 Task: Open a blank sheet, save the file as bossdata.txt Type the sentence 'Poverty is a global social issue that deprives individuals of basic necessities and opportunities. Poverty alleviation efforts involve providing access to education, healthcare, social support, and economic opportunities. By addressing systemic inequalities and promoting inclusive policies, societies can work towards reducing poverty and building a more equitable future.'Add formula using equations and charcters after the sentence '2?R' Select the formula and highlight with color Yellow Change the page Orientation to  Potrait
Action: Mouse moved to (319, 217)
Screenshot: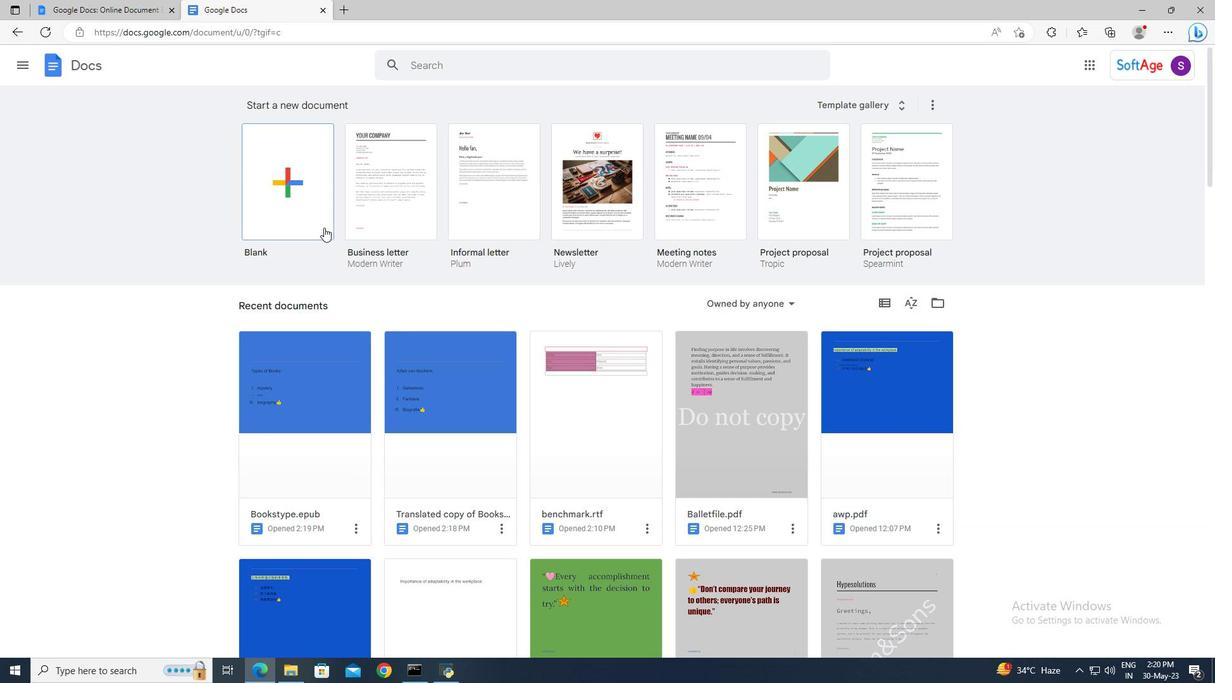 
Action: Mouse pressed left at (319, 217)
Screenshot: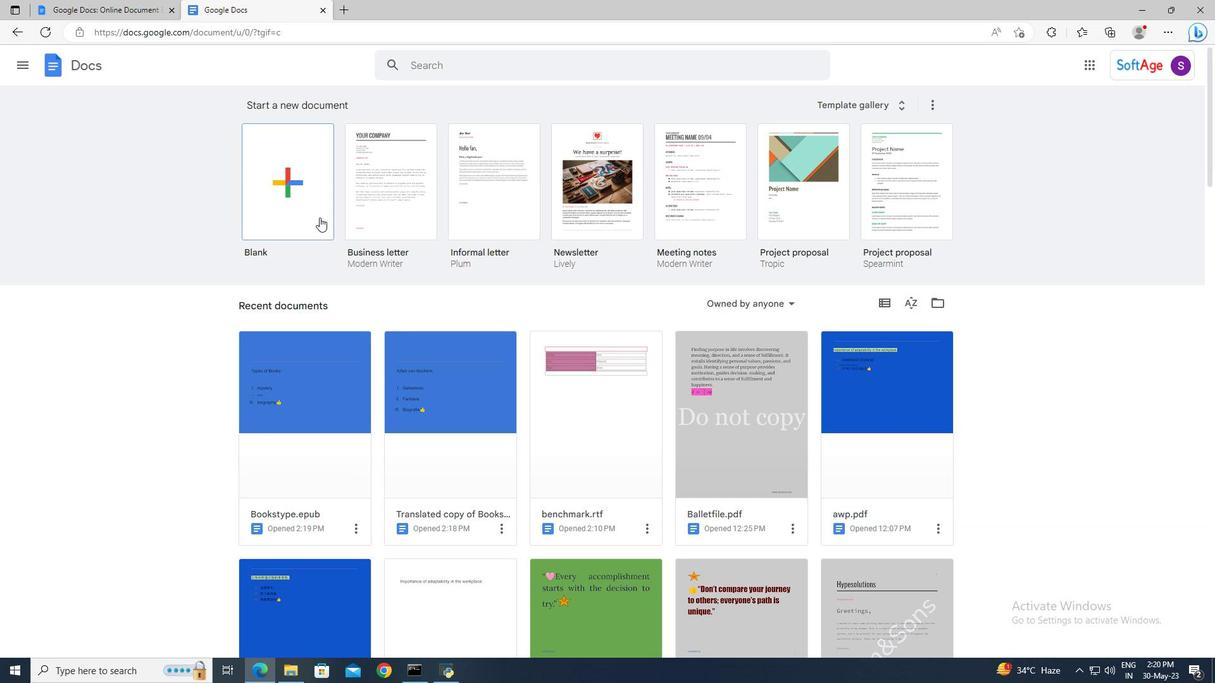 
Action: Mouse moved to (114, 58)
Screenshot: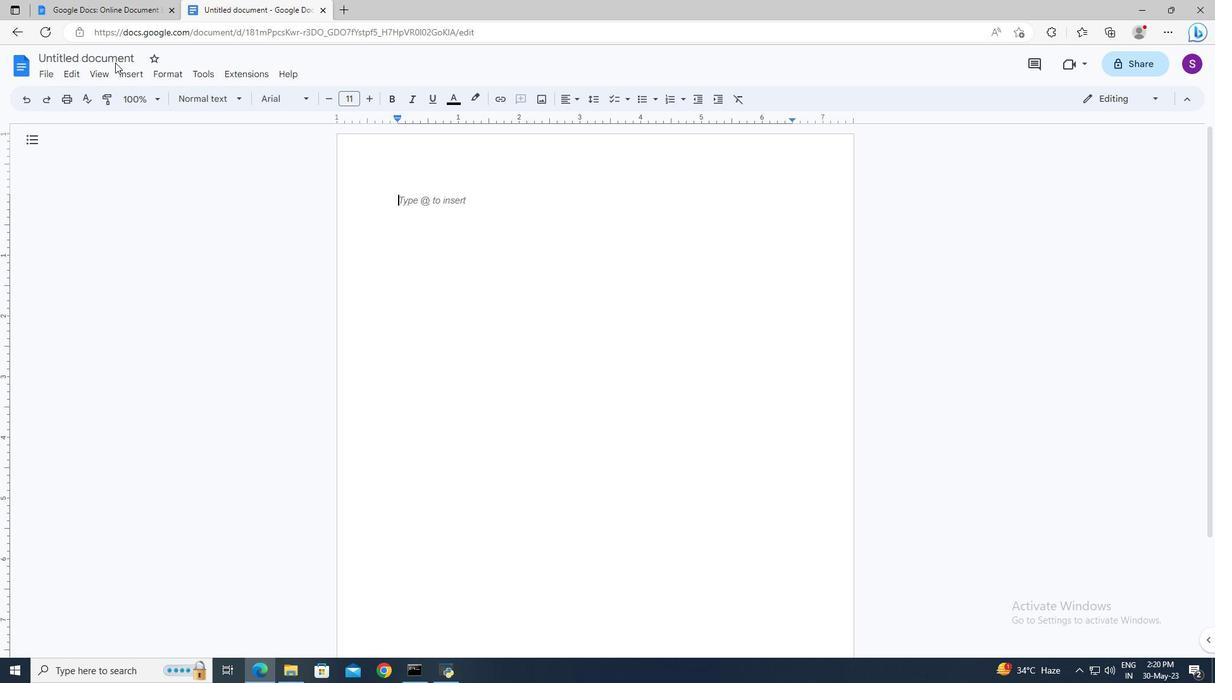 
Action: Mouse pressed left at (114, 58)
Screenshot: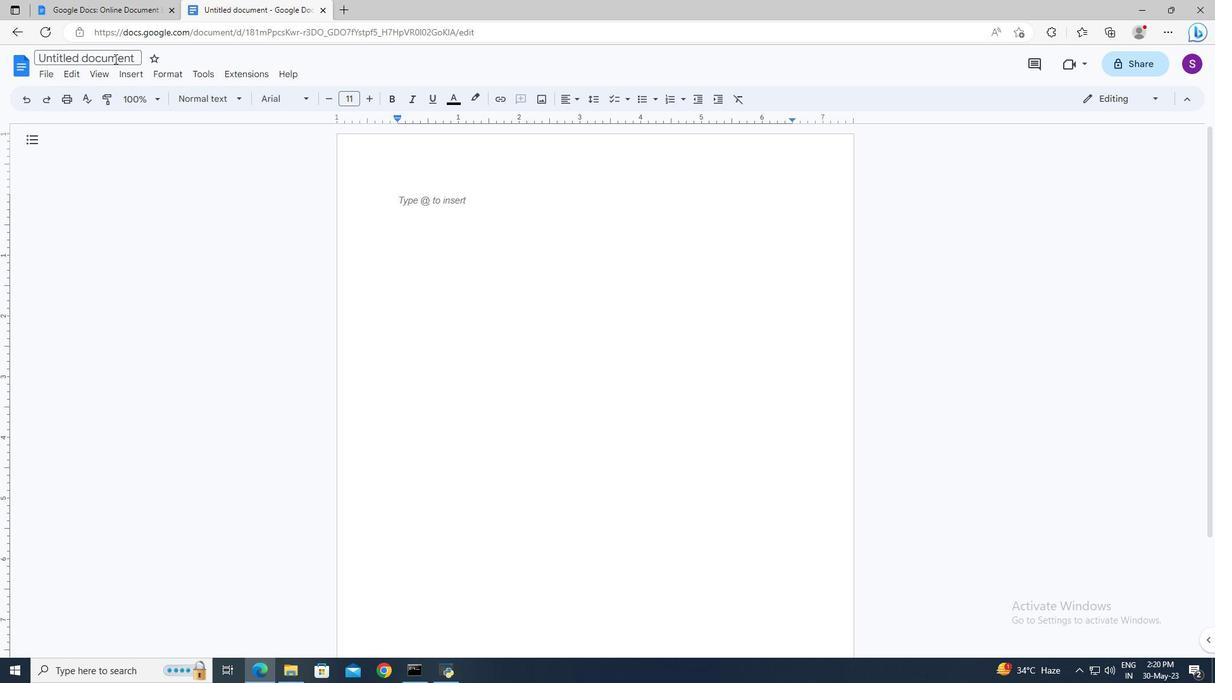 
Action: Key pressed bossdata.txt<Key.enter>
Screenshot: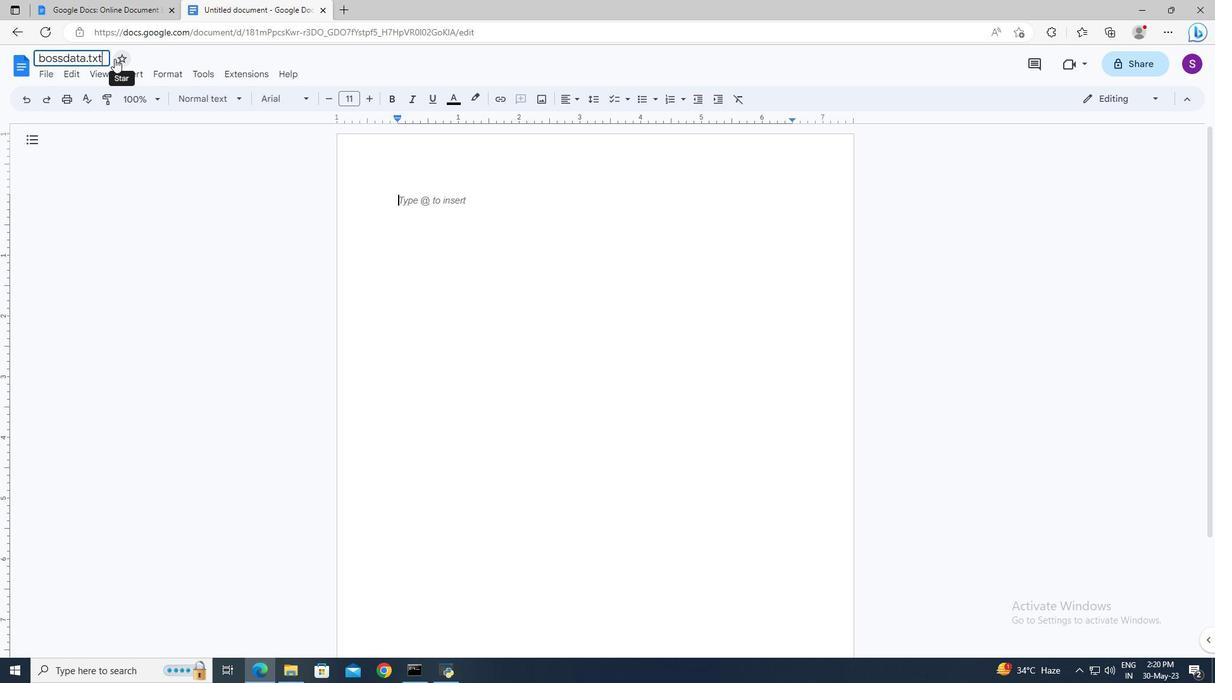 
Action: Mouse moved to (411, 196)
Screenshot: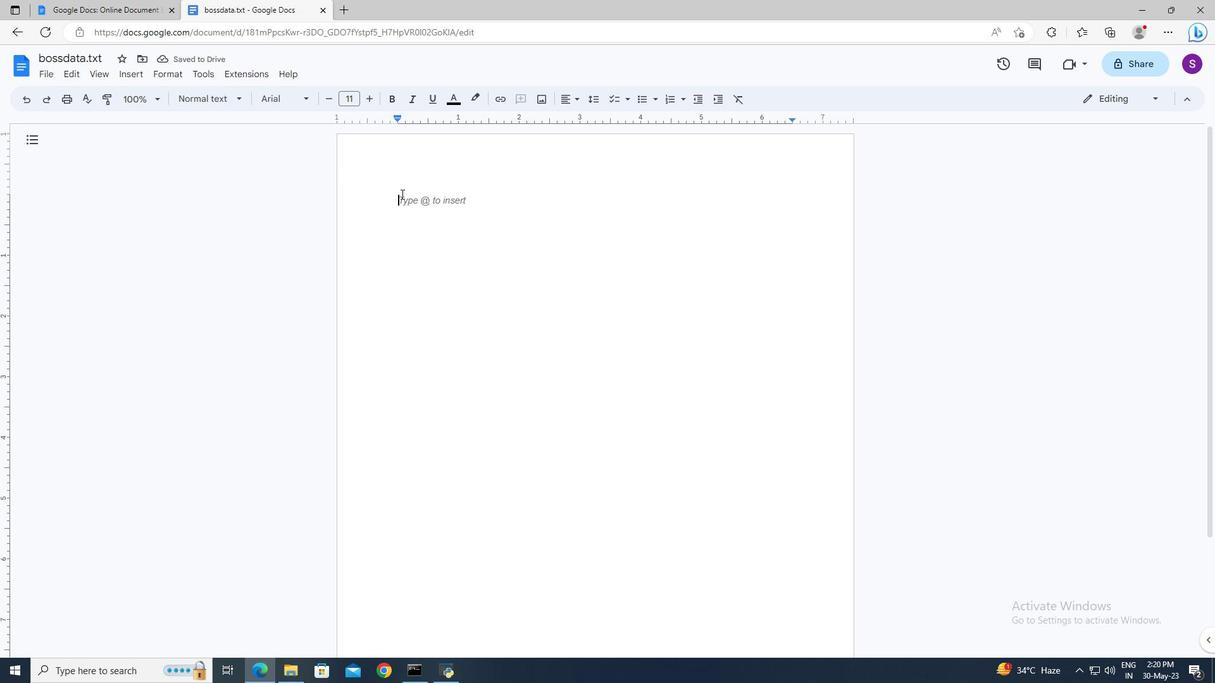 
Action: Mouse pressed left at (411, 196)
Screenshot: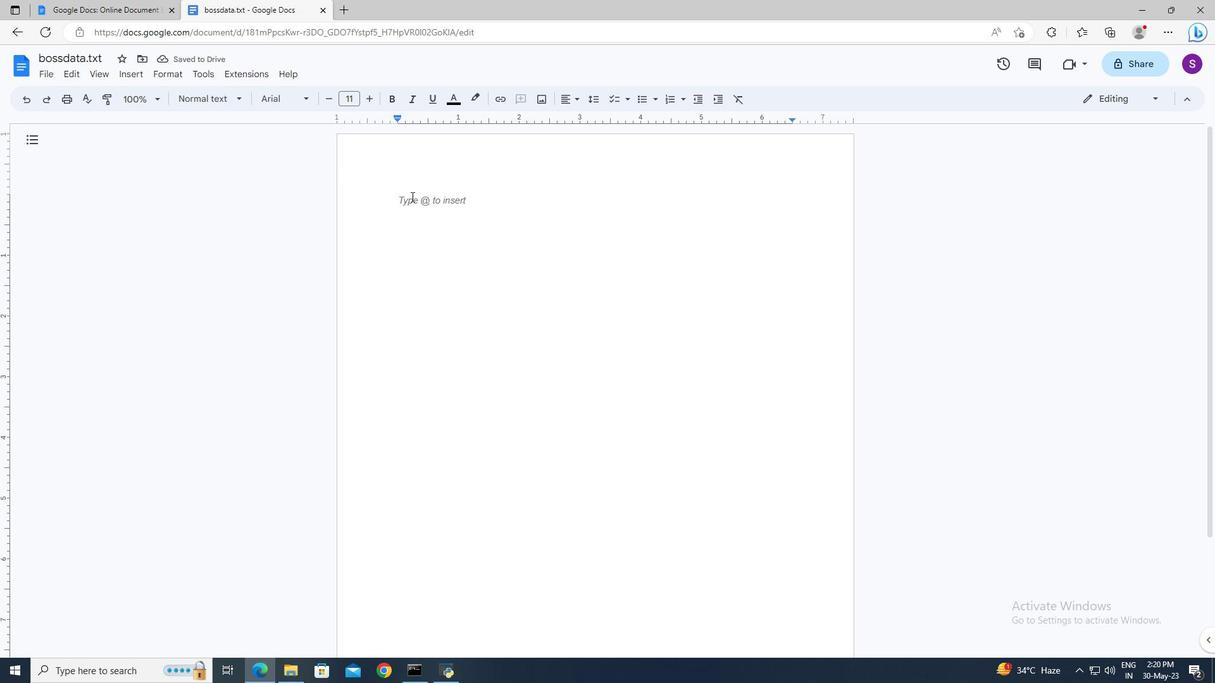 
Action: Key pressed <Key.shift>Poverty<Key.space>is<Key.space>a<Key.space>global<Key.space>social<Key.space>issue<Key.space>that<Key.space>deprives<Key.space>individuals<Key.space>of<Key.space>basic<Key.space>necessities<Key.space>and<Key.space>opportunities.<Key.space><Key.shift>Poverty<Key.space>alleviation<Key.space>efforts<Key.space>involve<Key.space>providing<Key.space>access<Key.space>to<Key.space>education<Key.space><Key.backspace>,<Key.space>healthcare,<Key.space>social<Key.space>support,<Key.space>and<Key.space>economic<Key.space>opportunities.<Key.space><Key.shift>By<Key.space>addressing<Key.space>poverty<Key.backspace><Key.backspace><Key.backspace><Key.backspace><Key.backspace><Key.backspace><Key.backspace>systemic<Key.space>inequalities<Key.space>and<Key.space>promooti<Key.backspace><Key.backspace><Key.backspace>ting<Key.space>inclusive<Key.space>policies,<Key.space>societies<Key.space>can<Key.space>work<Key.space>towards<Key.space>ref<Key.backspace>ducing<Key.space>poverty<Key.space>and<Key.space>building<Key.space>a<Key.space>more<Key.space>qu<Key.backspace><Key.backspace>equitable<Key.space>future.
Screenshot: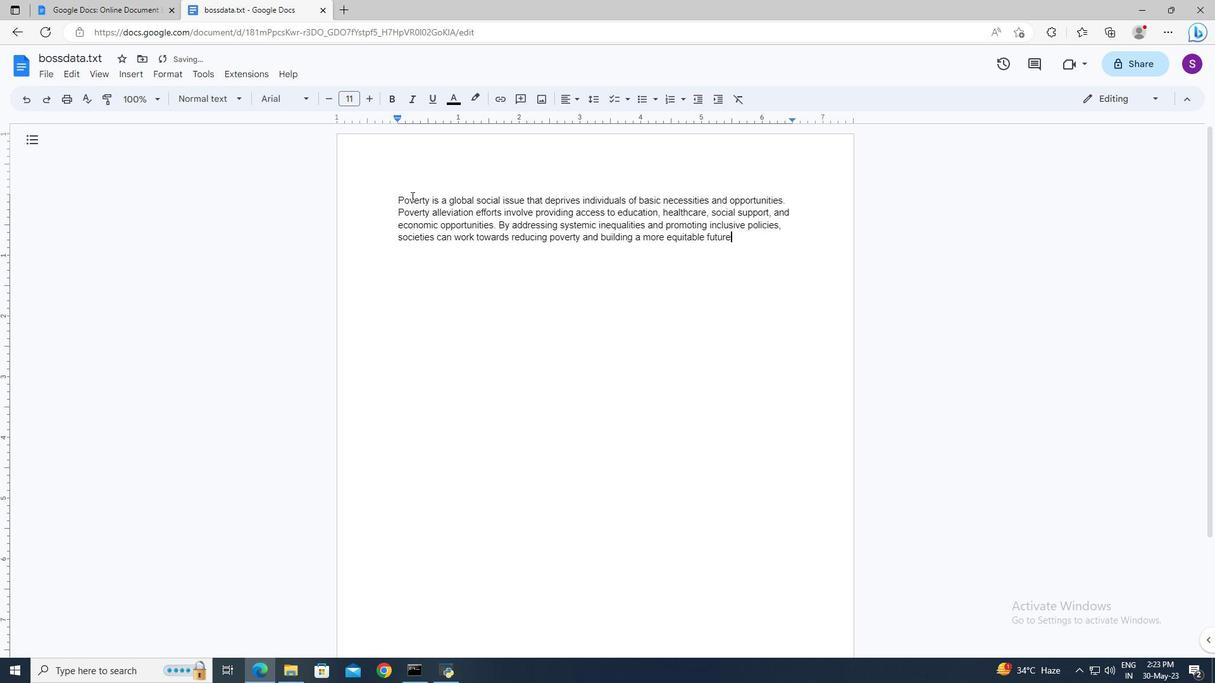 
Action: Mouse moved to (145, 77)
Screenshot: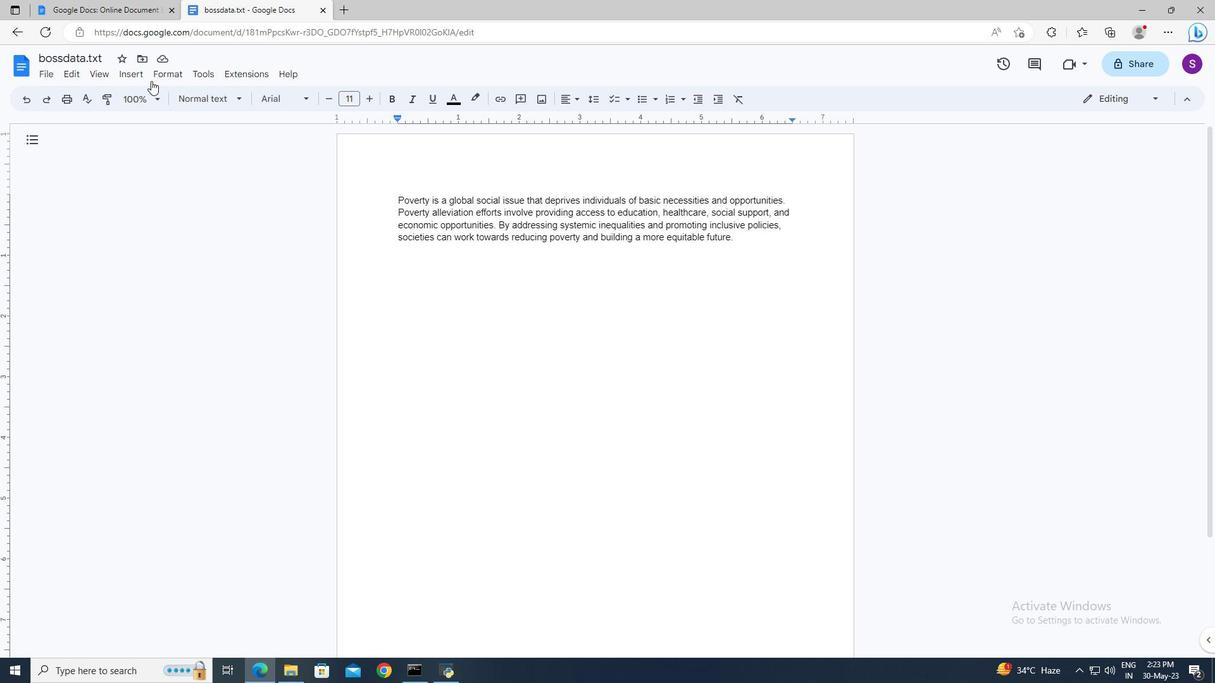 
Action: Mouse pressed left at (145, 77)
Screenshot: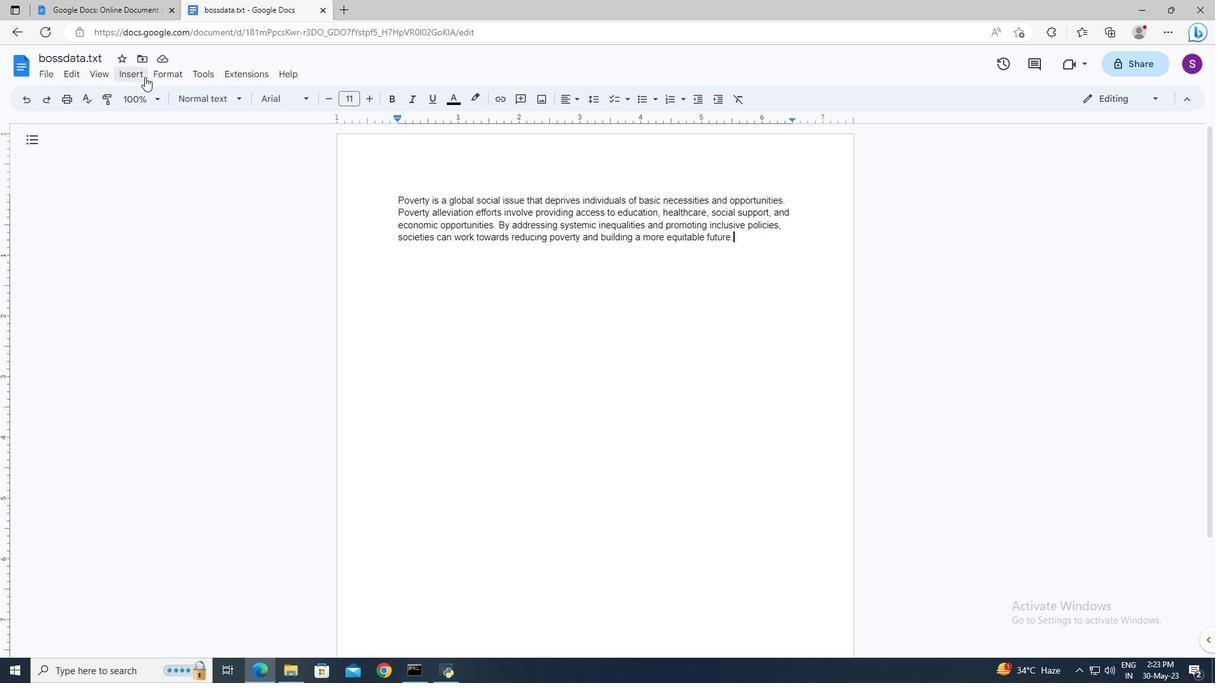 
Action: Mouse moved to (186, 313)
Screenshot: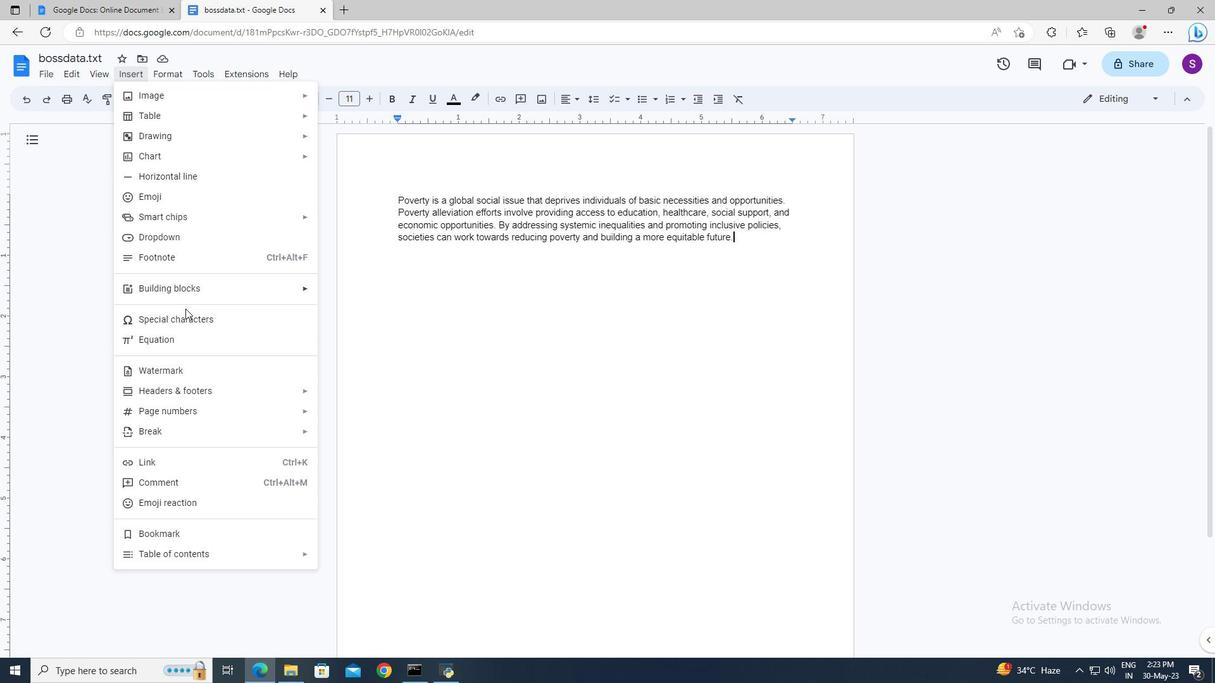 
Action: Mouse pressed left at (186, 313)
Screenshot: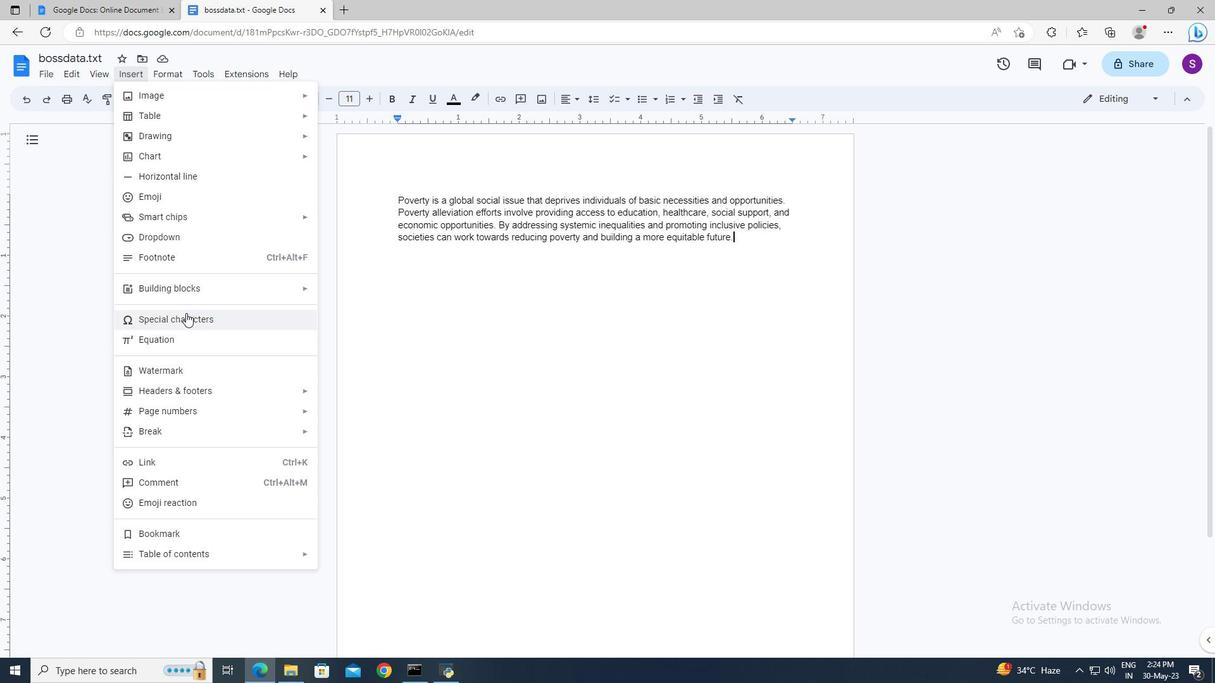 
Action: Mouse moved to (142, 79)
Screenshot: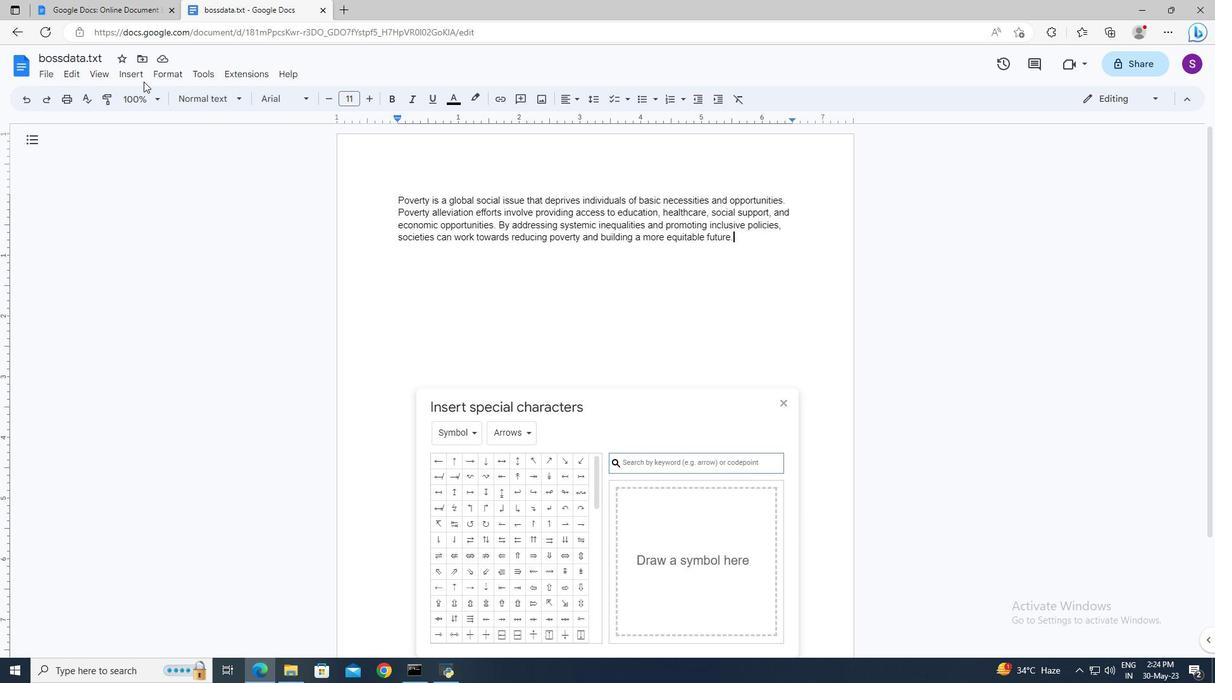 
Action: Mouse pressed left at (142, 79)
Screenshot: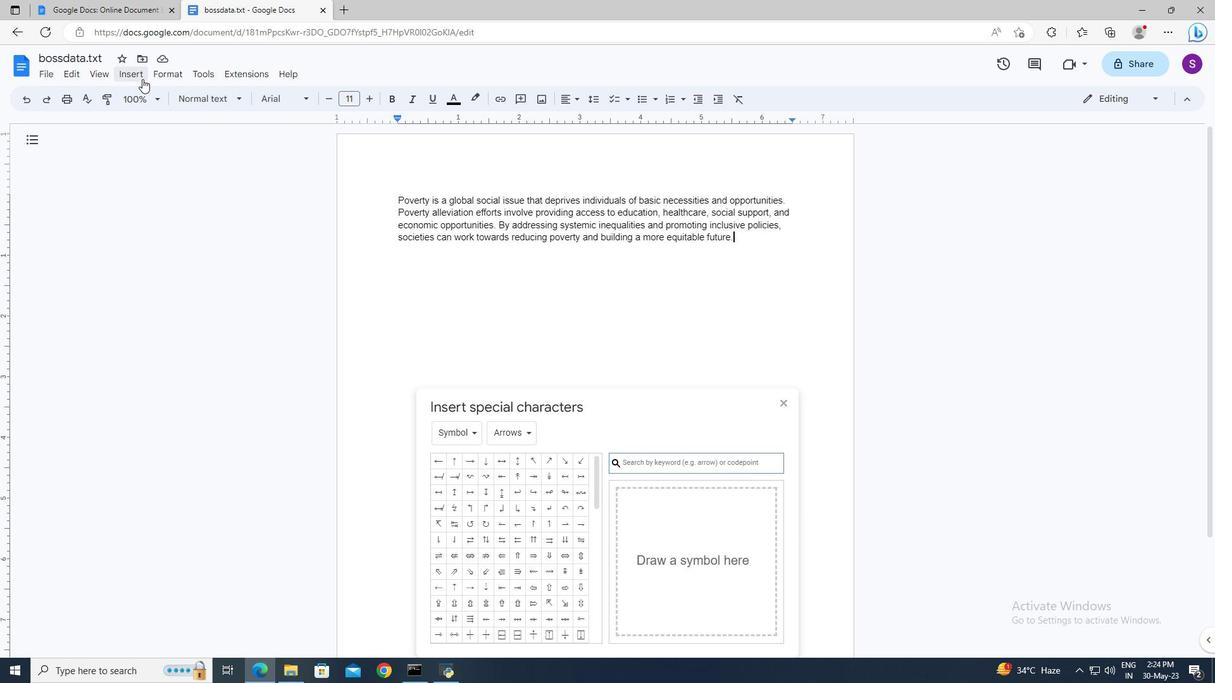 
Action: Mouse moved to (150, 335)
Screenshot: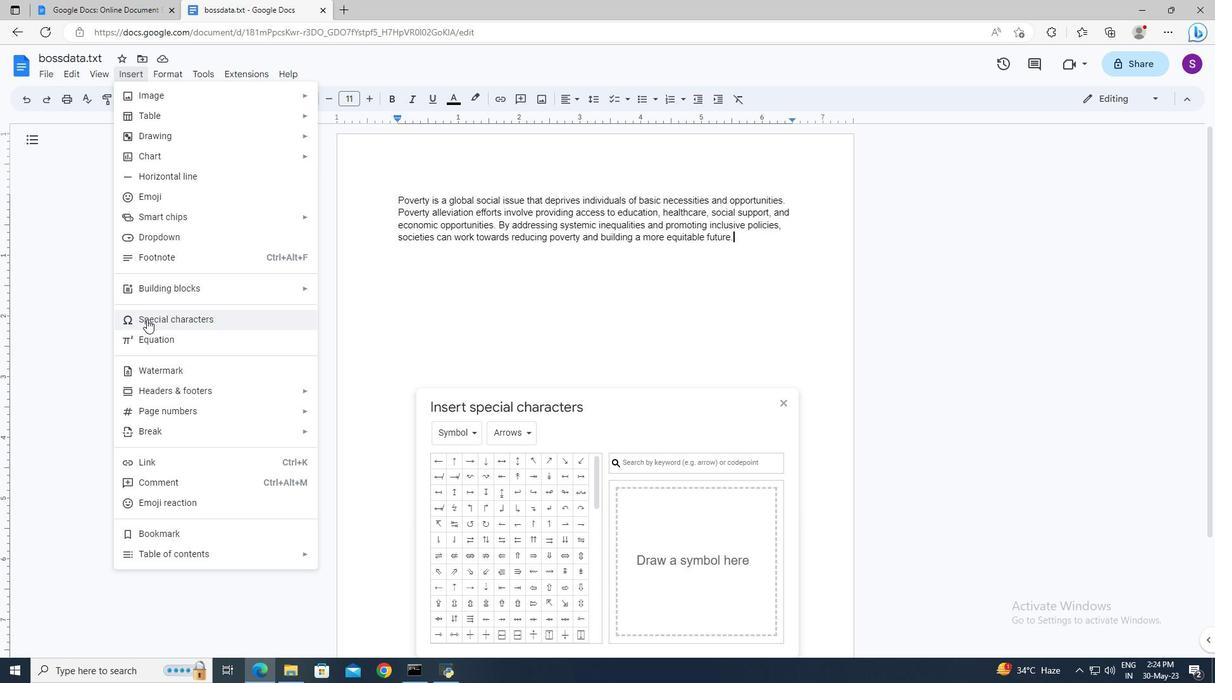 
Action: Mouse pressed left at (150, 335)
Screenshot: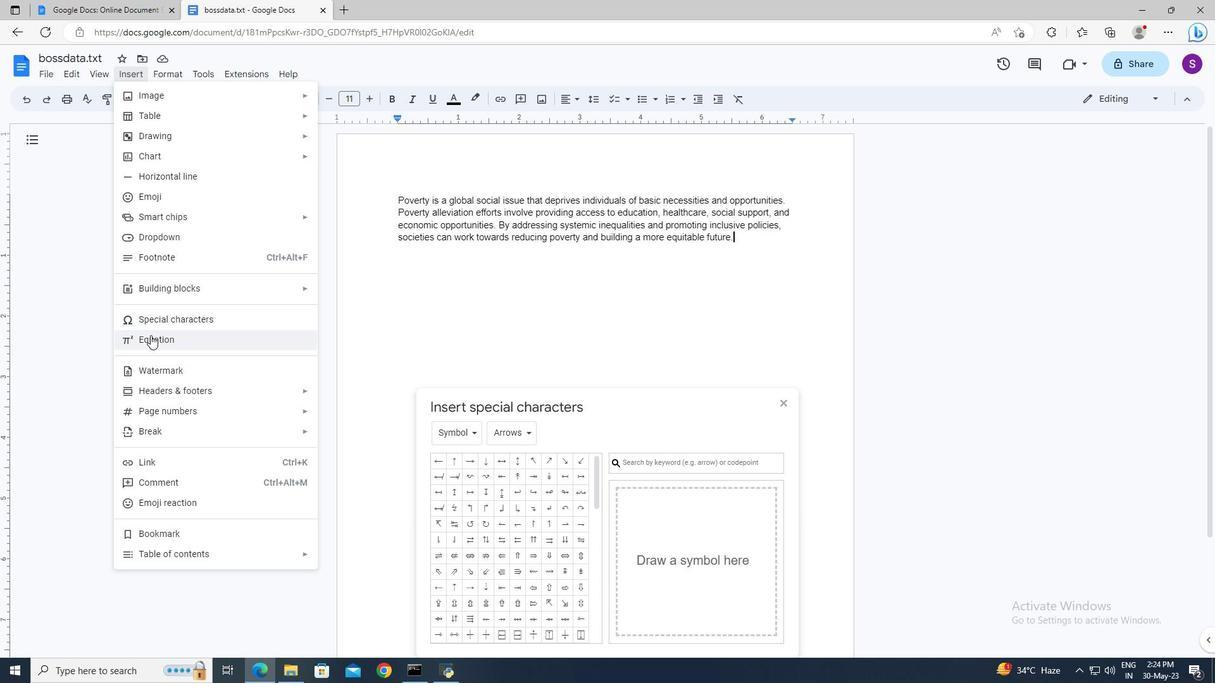 
Action: Mouse moved to (675, 319)
Screenshot: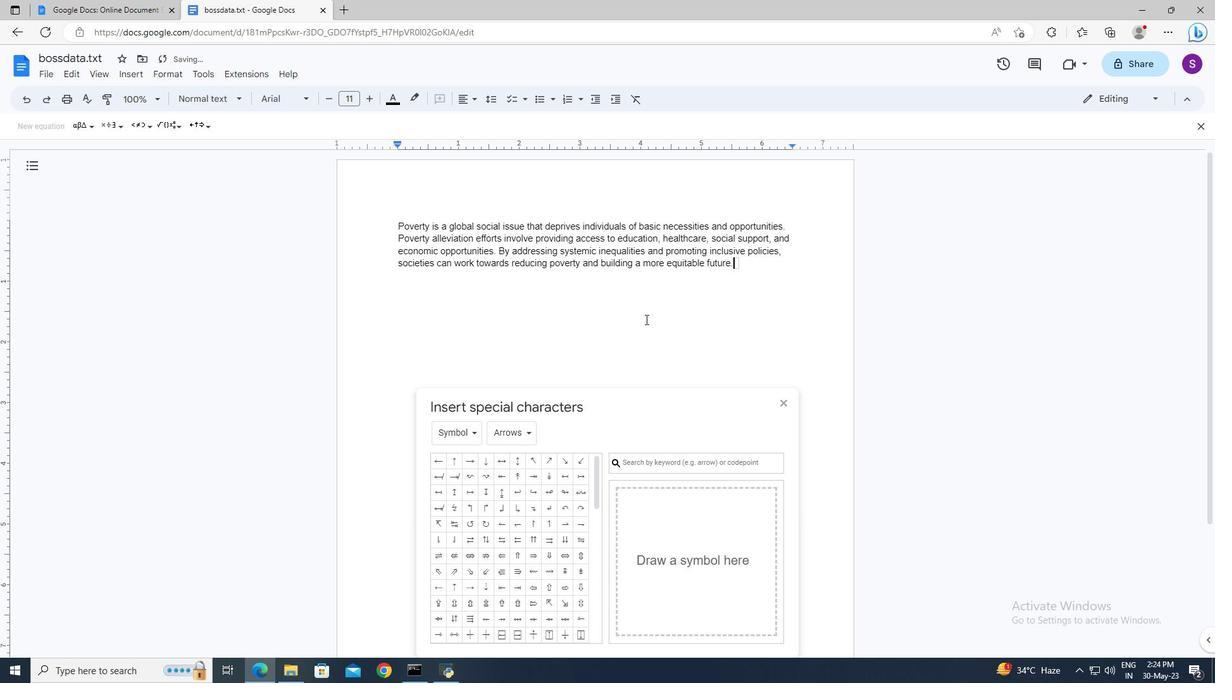 
Action: Key pressed 1
Screenshot: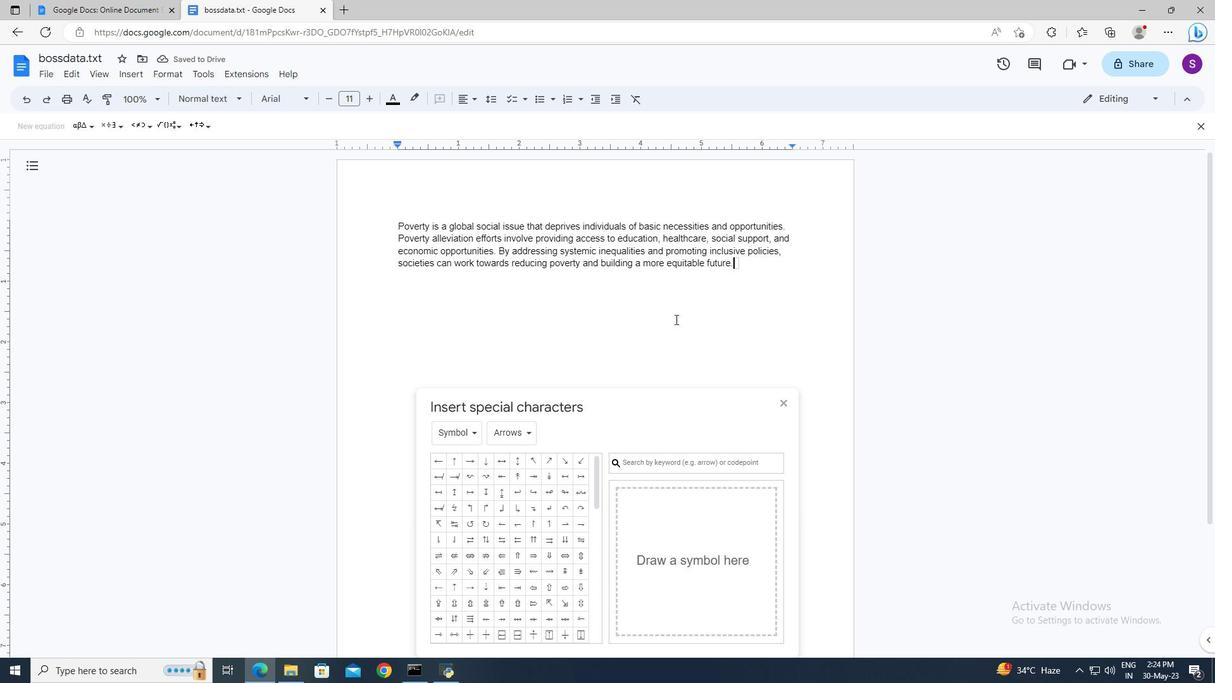
Action: Mouse moved to (736, 264)
Screenshot: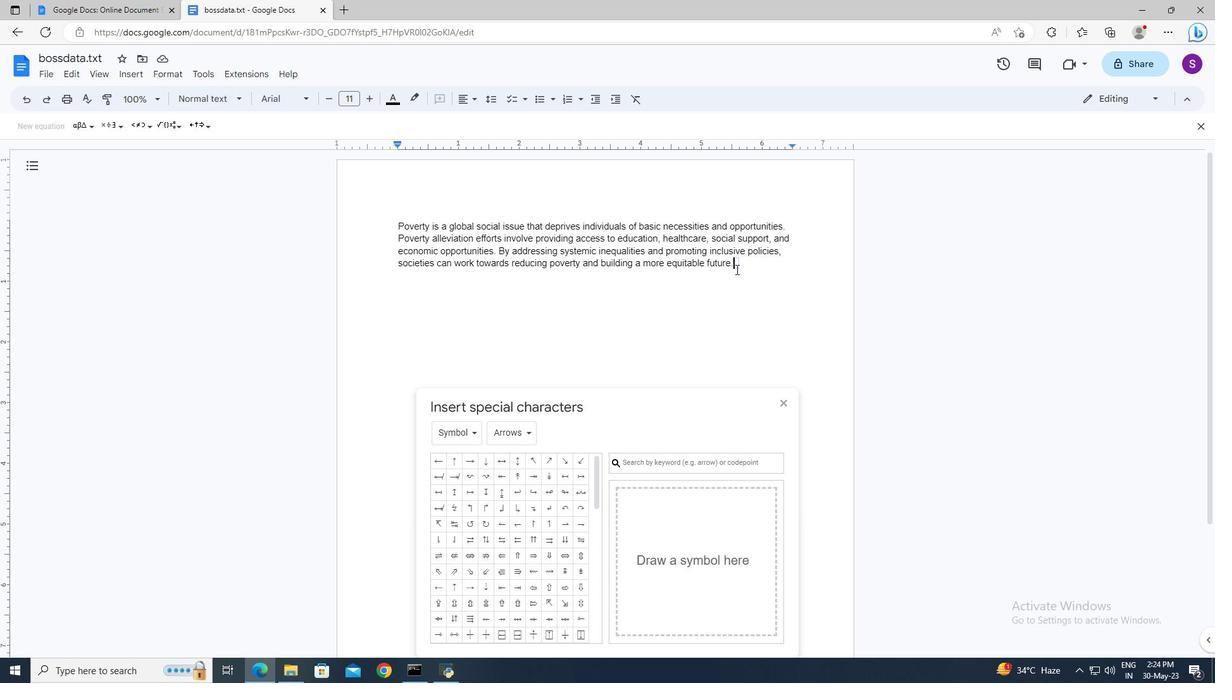 
Action: Mouse pressed left at (736, 264)
Screenshot: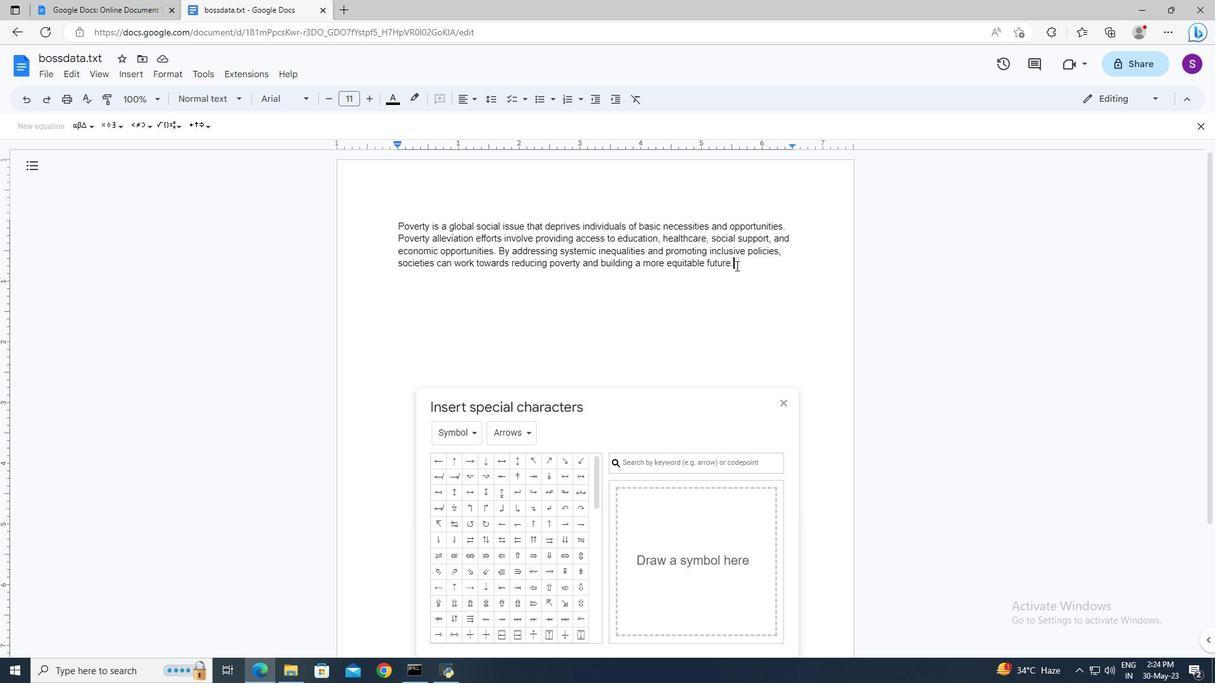 
Action: Mouse moved to (736, 297)
Screenshot: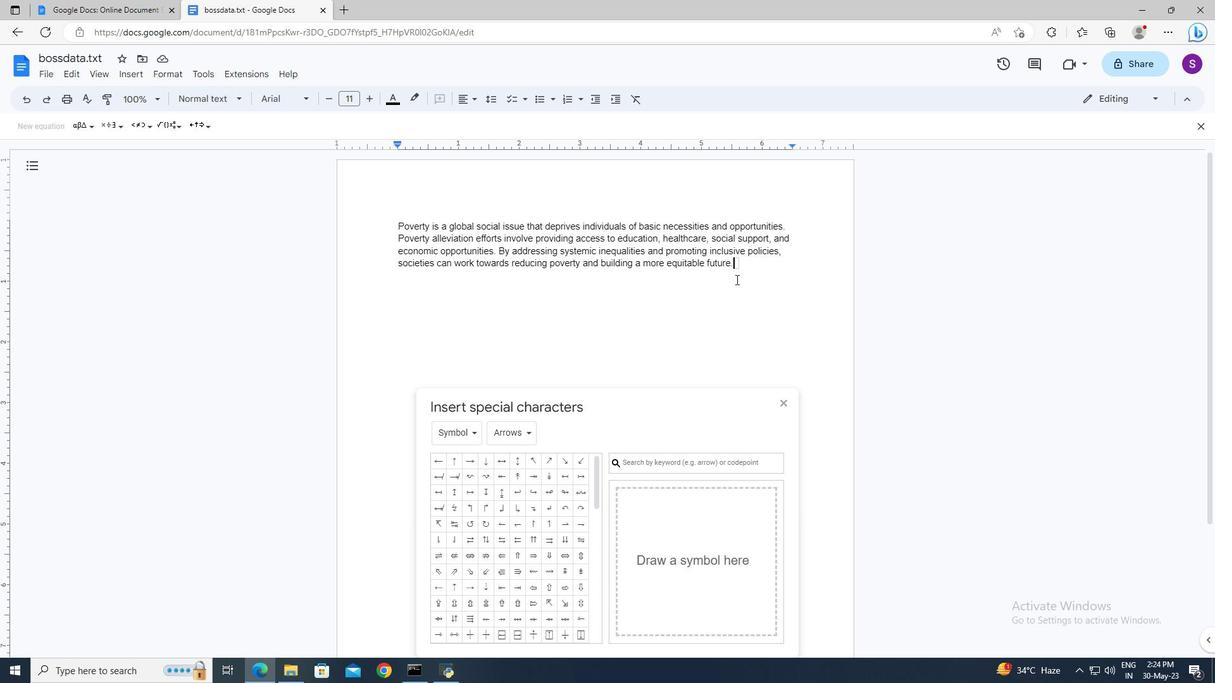 
Action: Key pressed 2
Screenshot: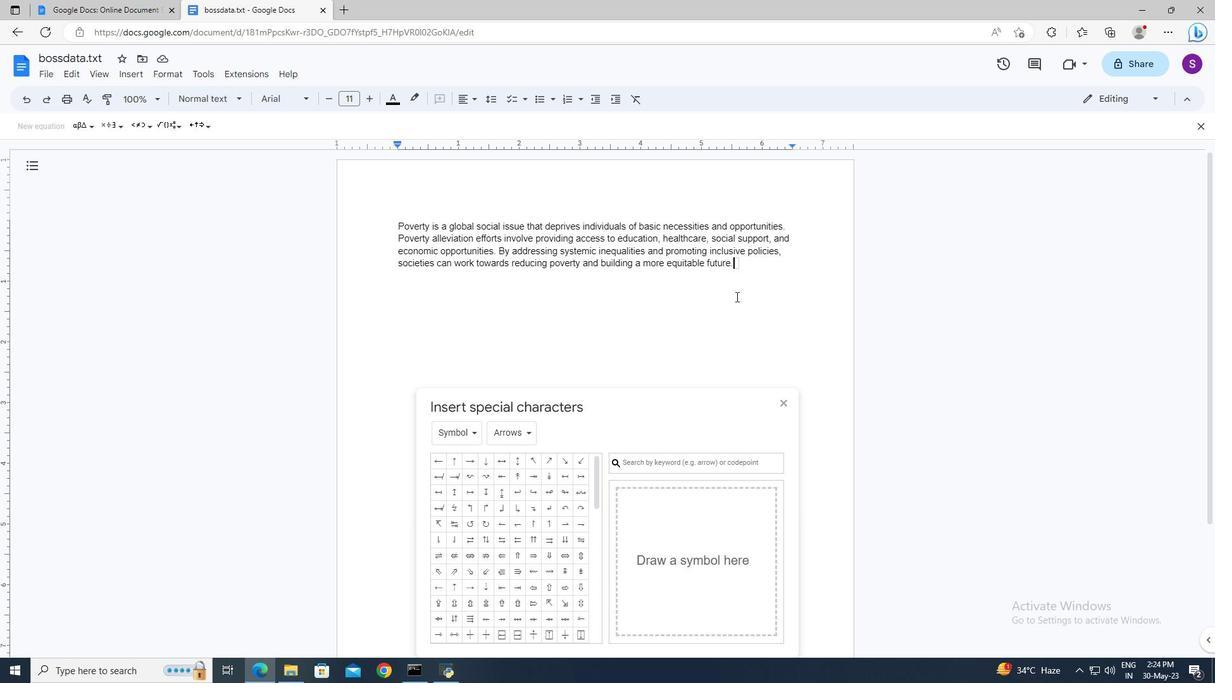 
Action: Mouse moved to (110, 127)
Screenshot: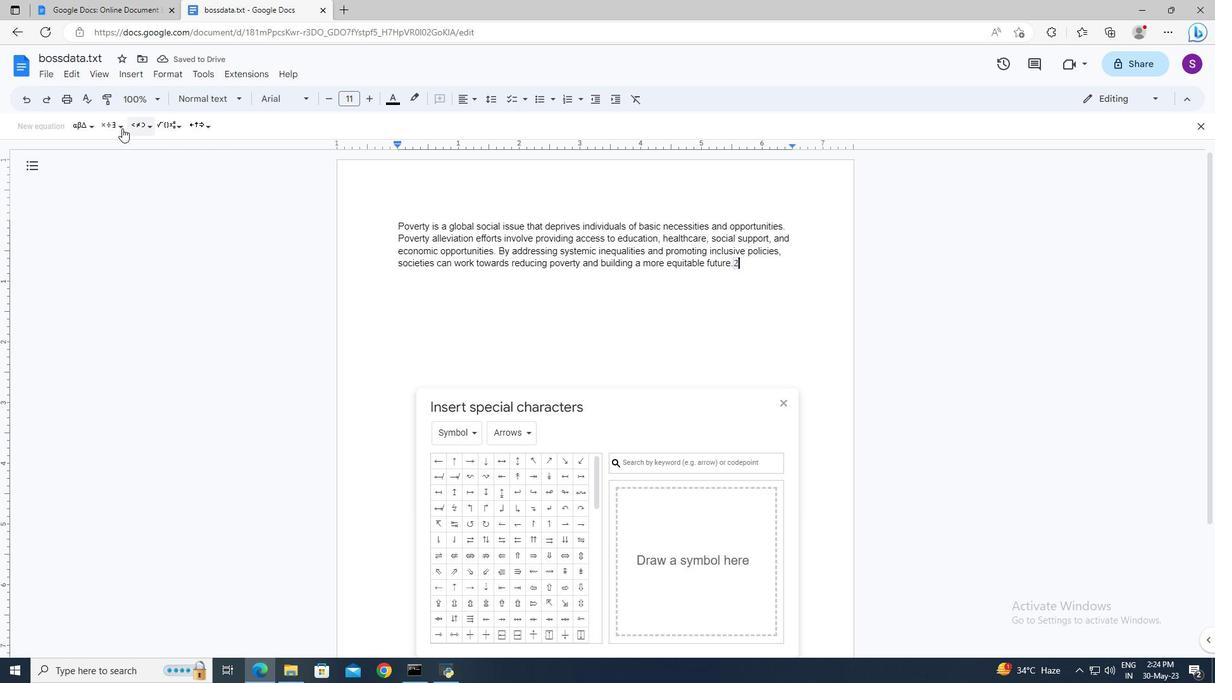 
Action: Mouse pressed left at (110, 127)
Screenshot: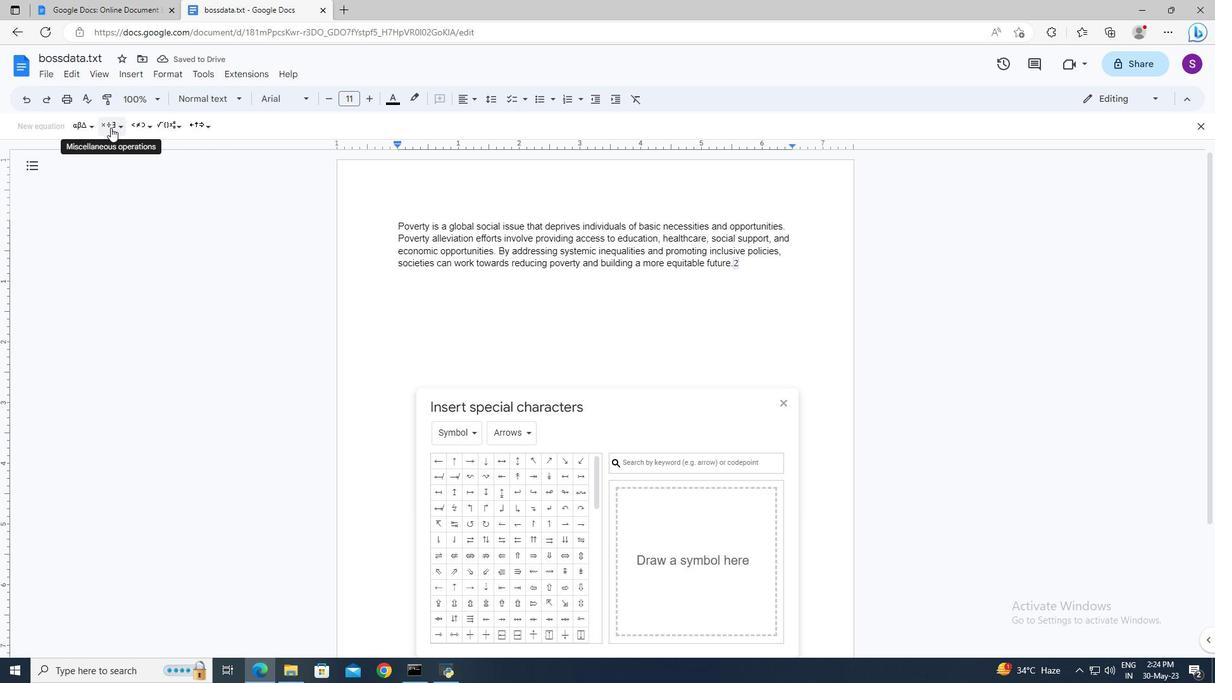 
Action: Mouse moved to (79, 126)
Screenshot: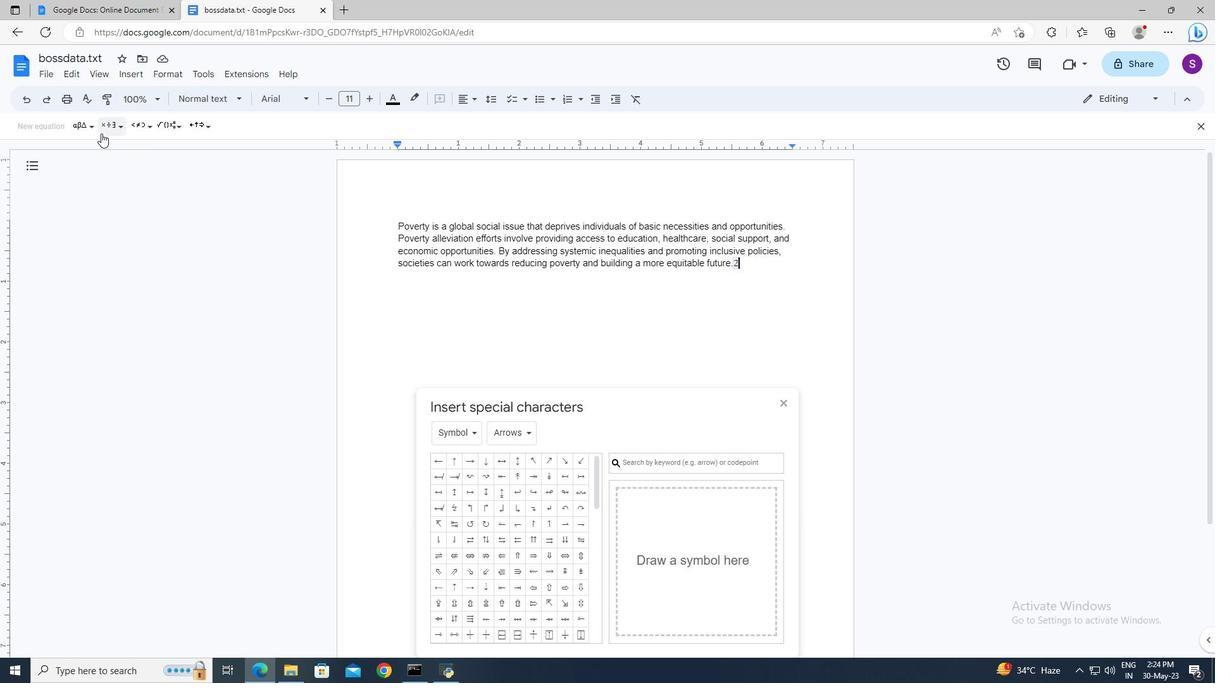 
Action: Mouse pressed left at (79, 126)
Screenshot: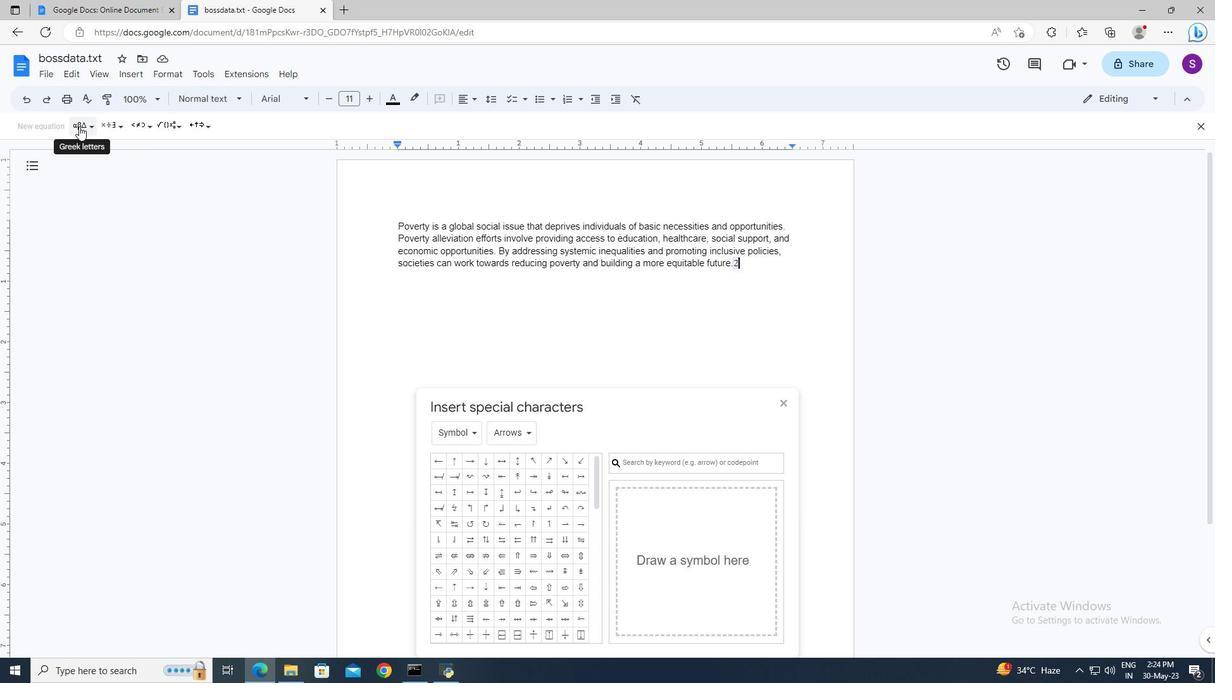 
Action: Mouse moved to (751, 269)
Screenshot: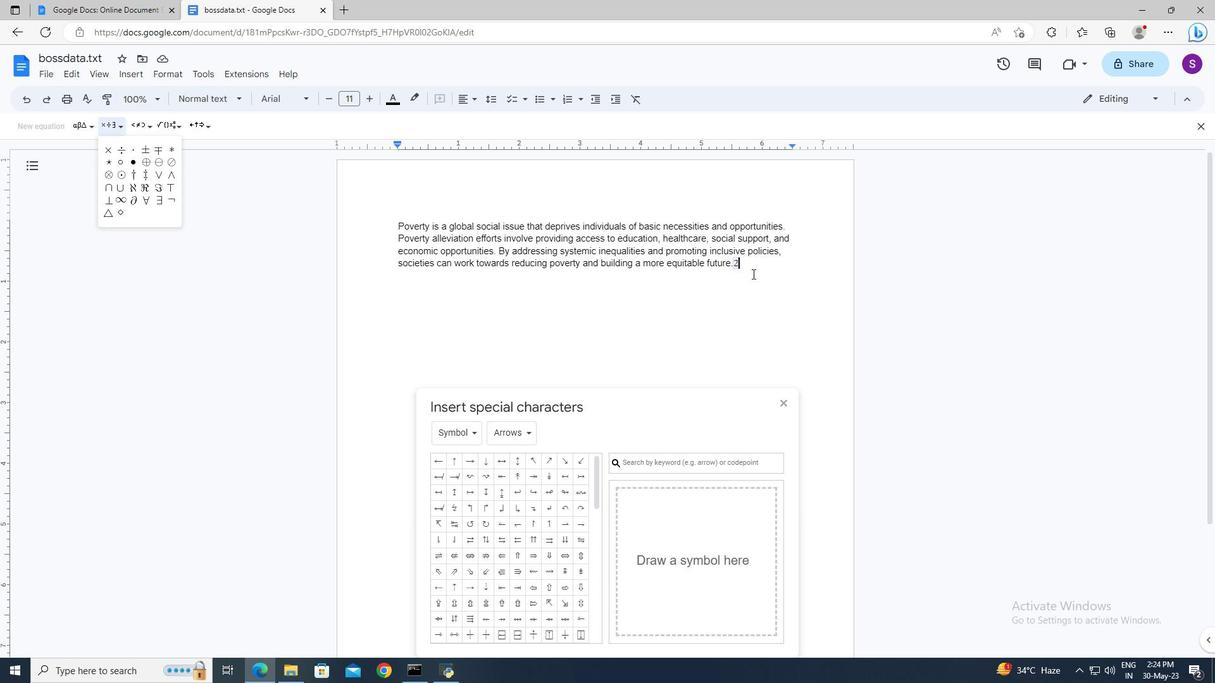 
Action: Mouse pressed left at (751, 269)
Screenshot: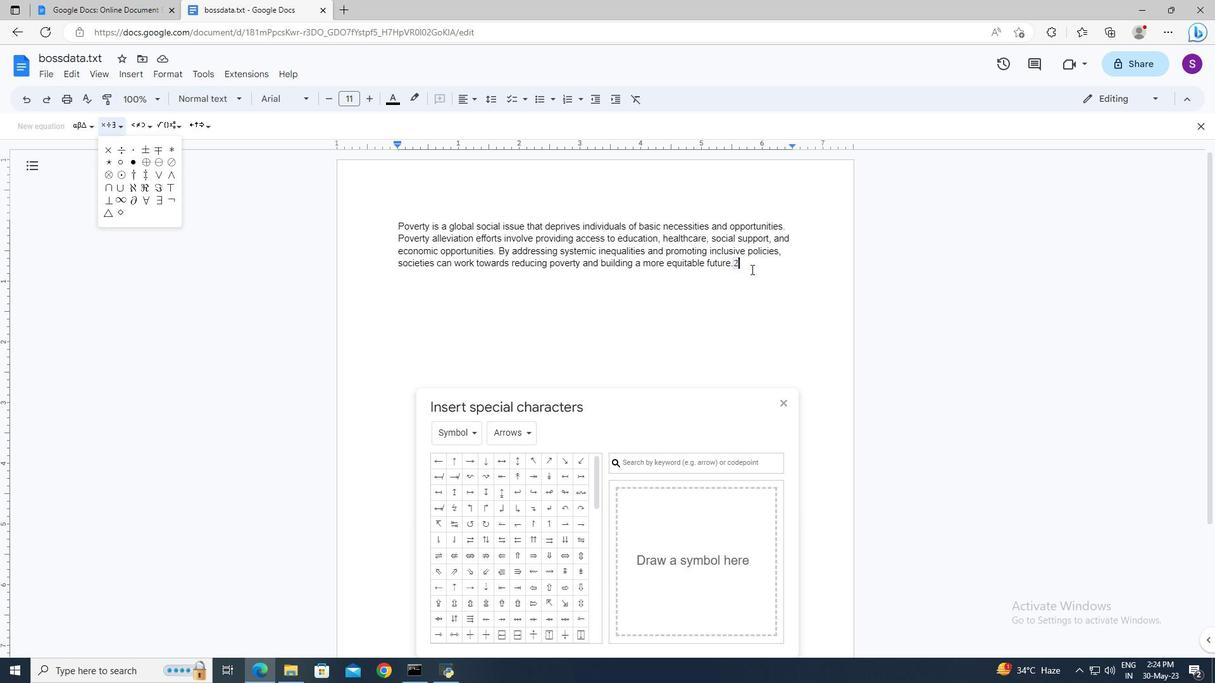 
Action: Key pressed <Key.shift><Key.shift><Key.shift><Key.shift><Key.shift><Key.shift><Key.shift><Key.shift><Key.shift><Key.shift><Key.shift><Key.shift><Key.shift><Key.shift><Key.shift><Key.shift><Key.shift><Key.shift><Key.shift>?<Key.shift>R
Screenshot: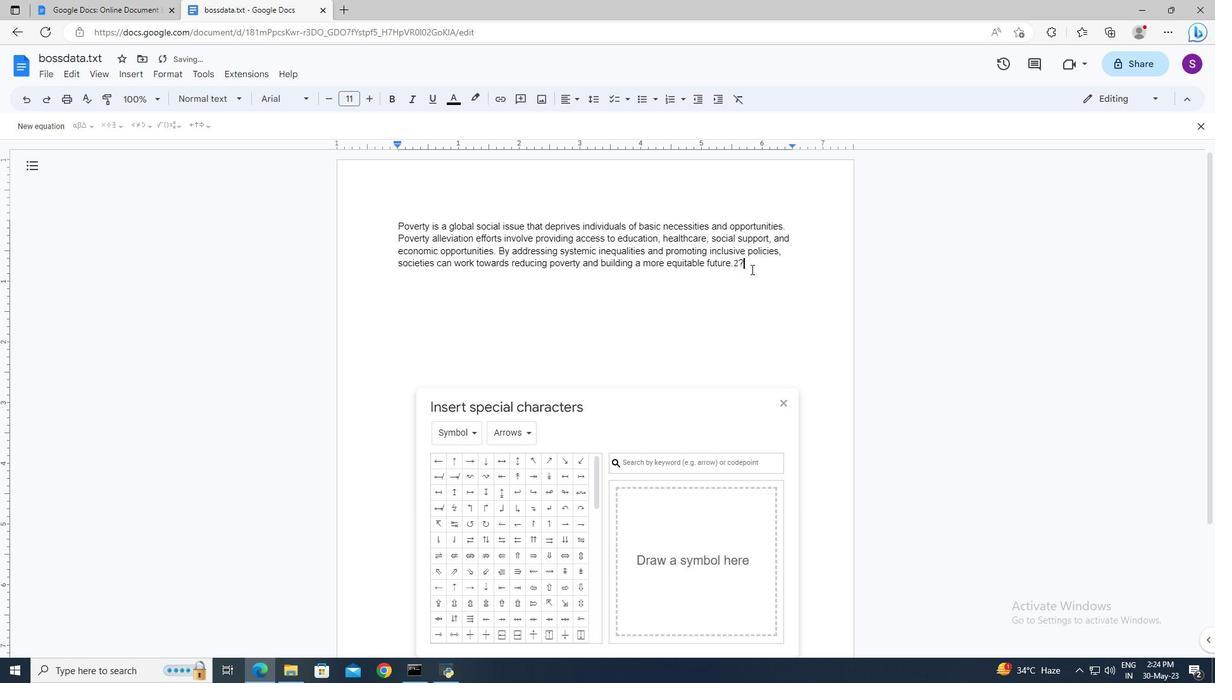 
Action: Mouse moved to (779, 267)
Screenshot: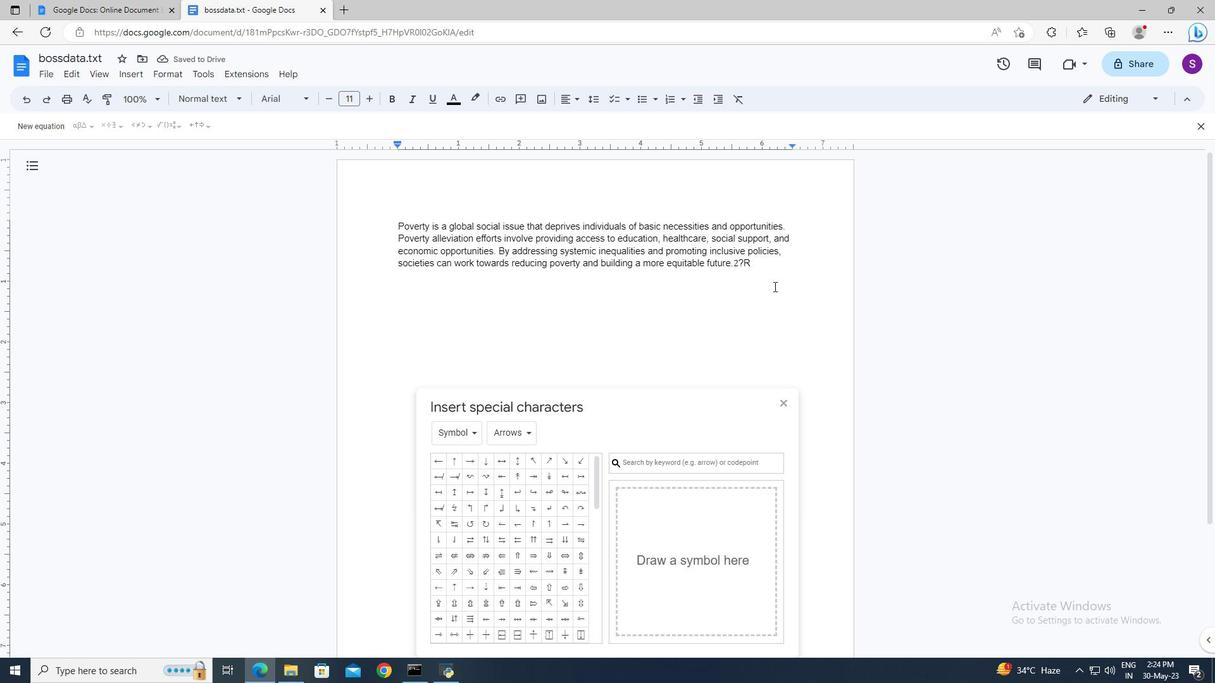 
Action: Mouse pressed left at (779, 267)
Screenshot: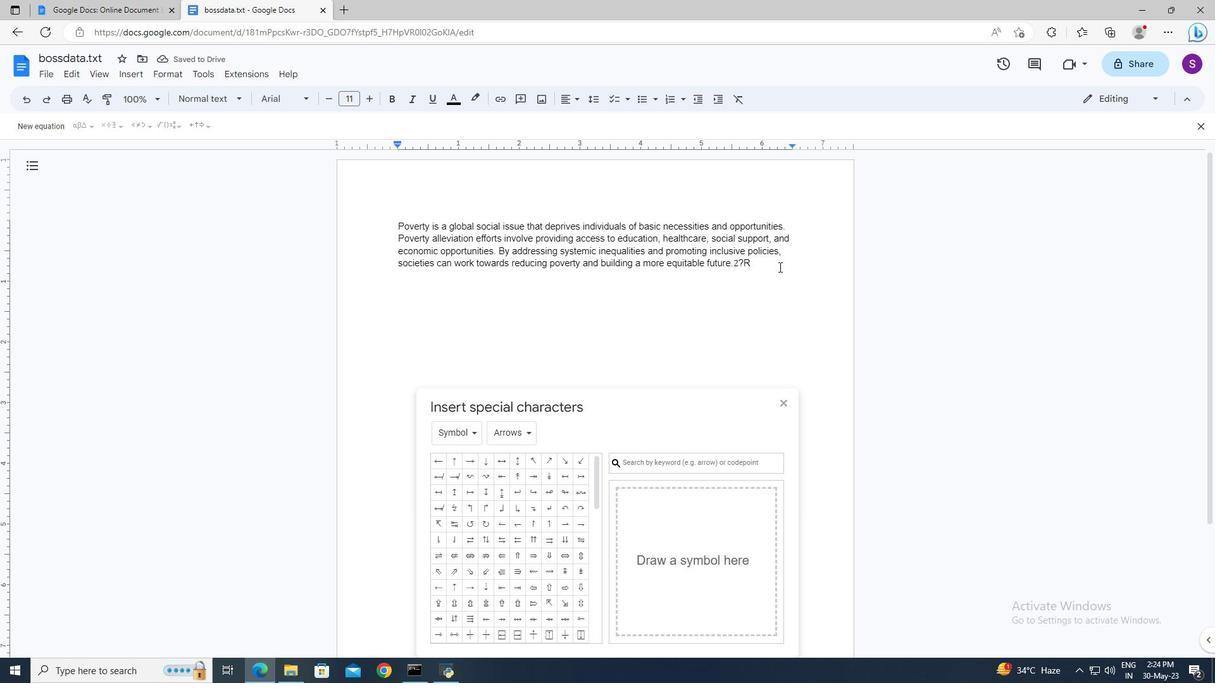 
Action: Key pressed <Key.shift><Key.left><Key.left><Key.left>
Screenshot: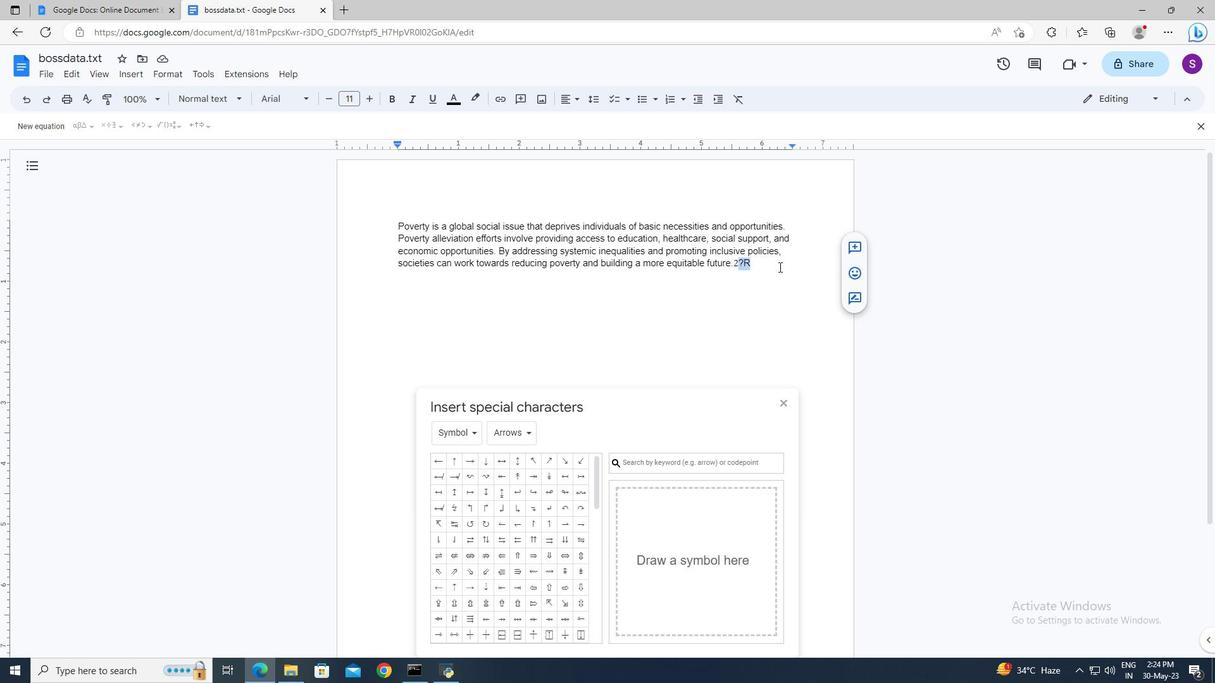 
Action: Mouse moved to (478, 103)
Screenshot: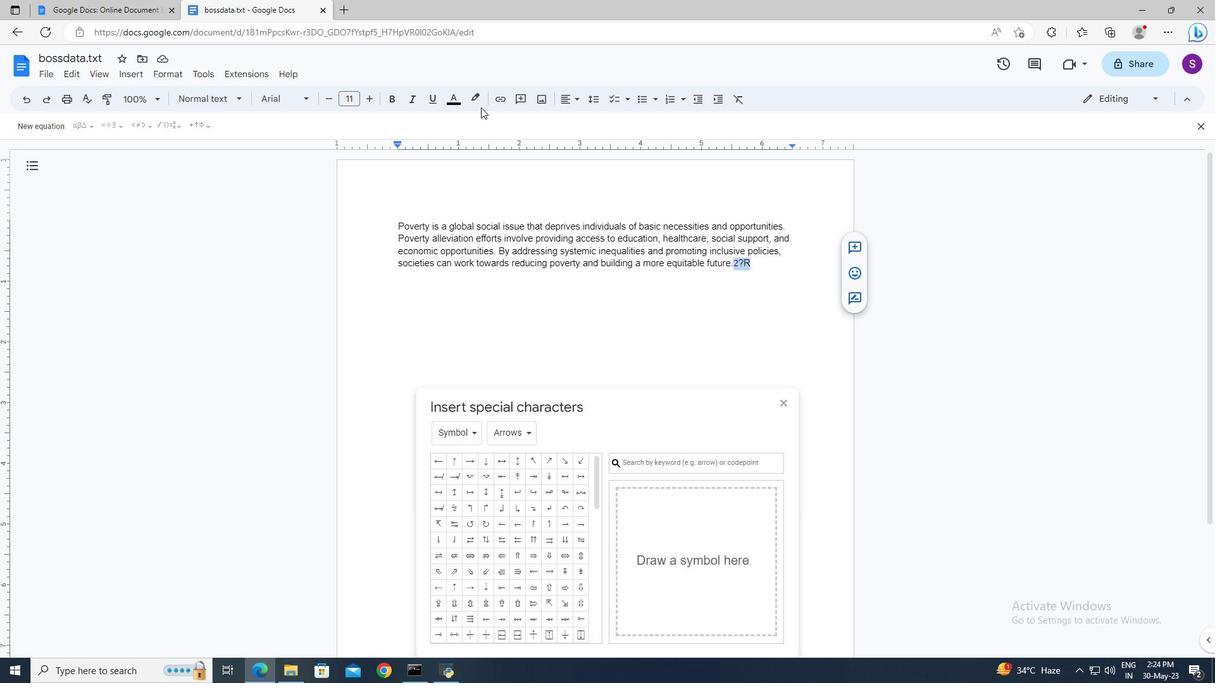 
Action: Mouse pressed left at (478, 103)
Screenshot: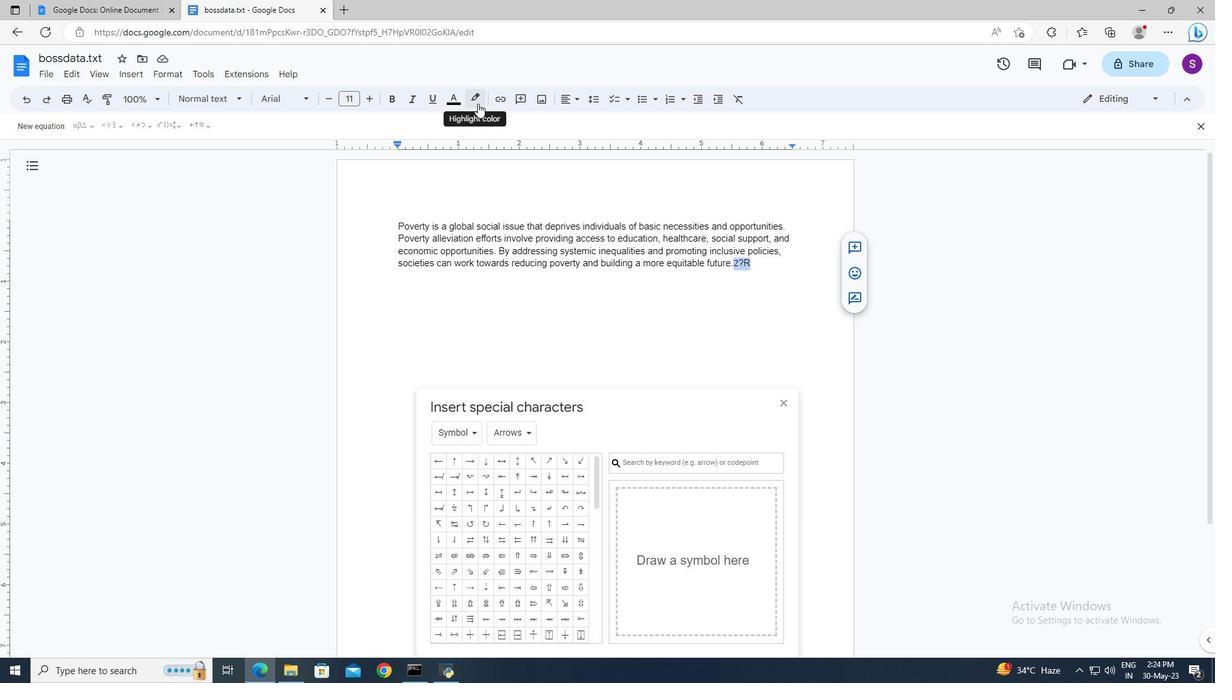 
Action: Mouse moved to (521, 154)
Screenshot: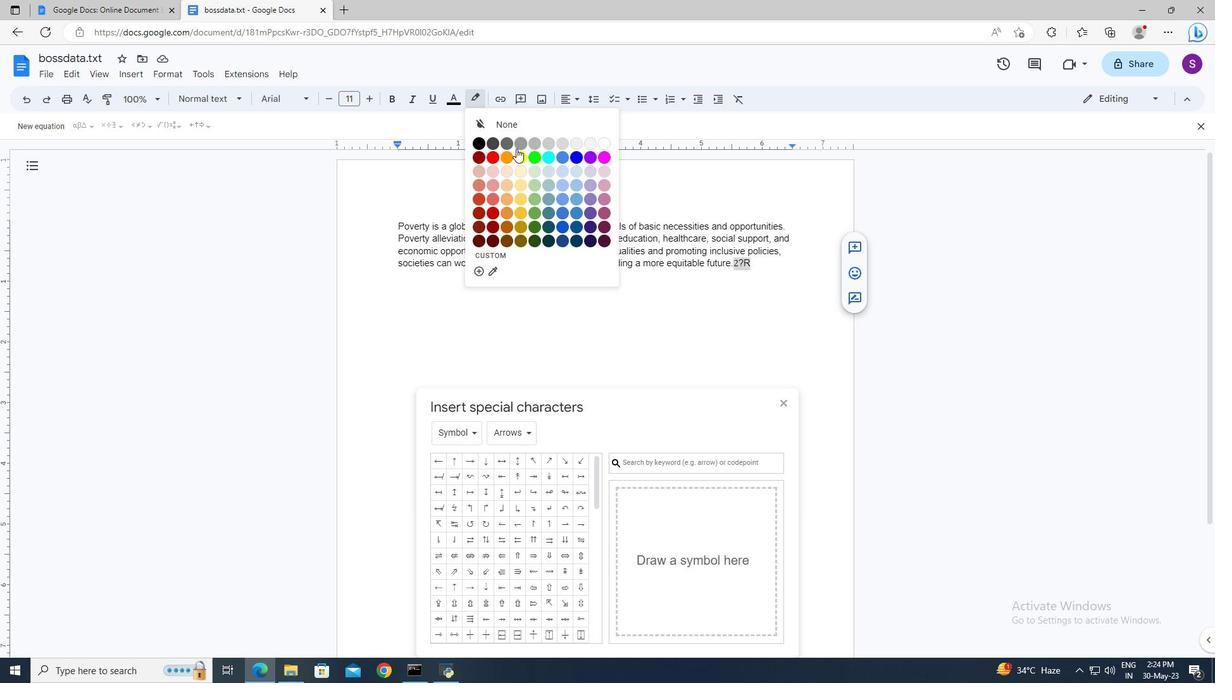 
Action: Mouse pressed left at (521, 154)
Screenshot: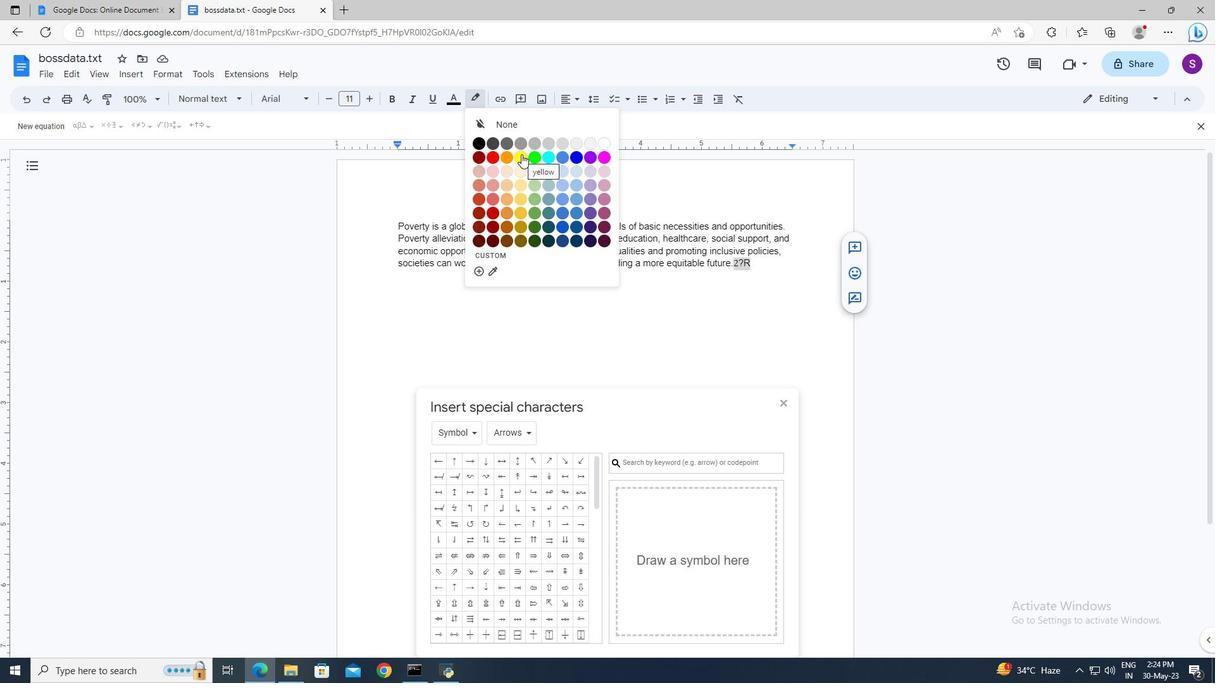 
Action: Mouse moved to (778, 405)
Screenshot: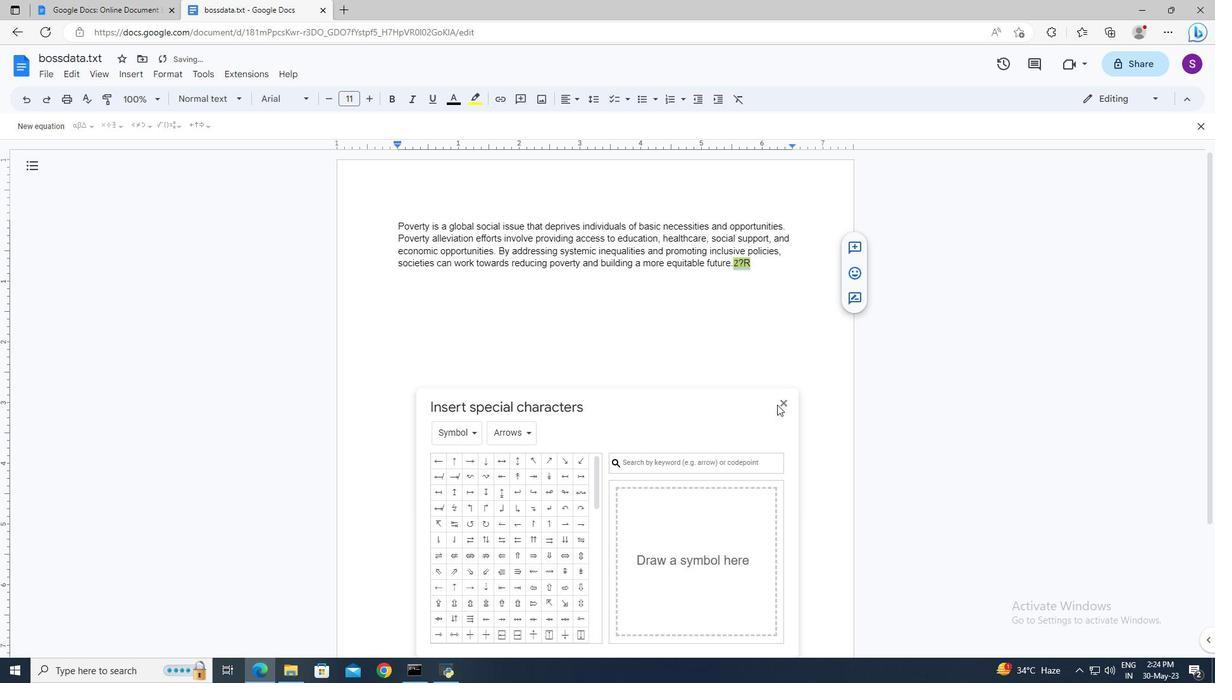 
Action: Mouse pressed left at (778, 405)
Screenshot: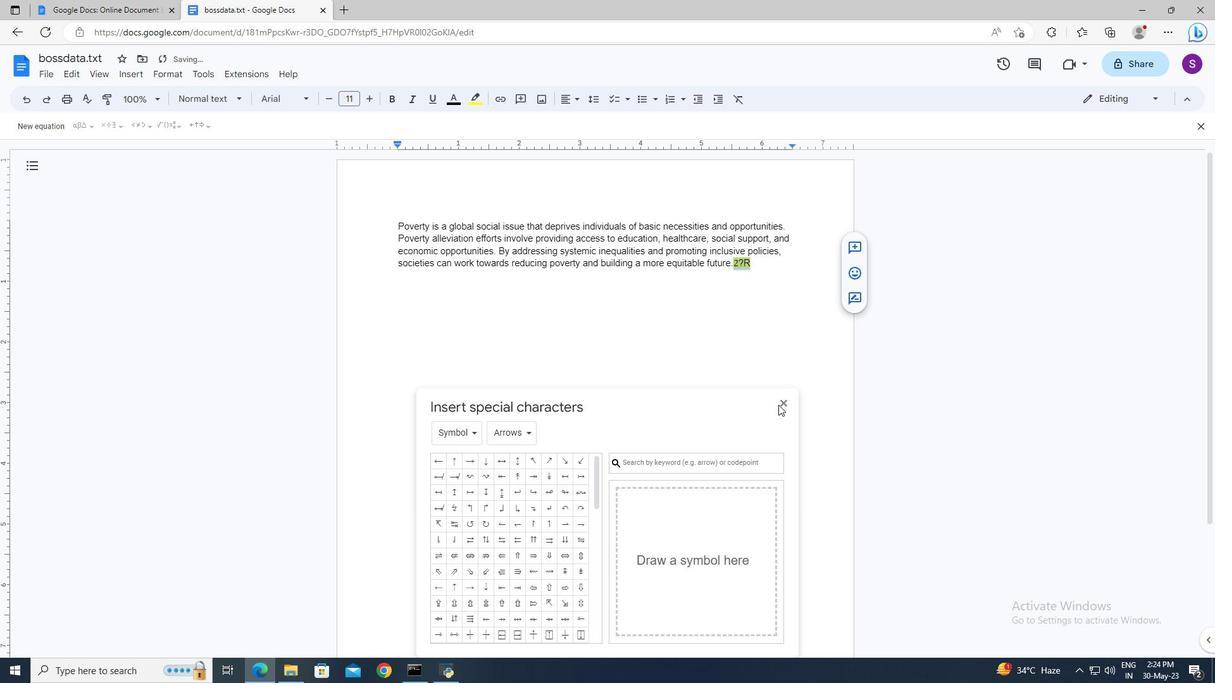 
Action: Mouse moved to (360, 222)
Screenshot: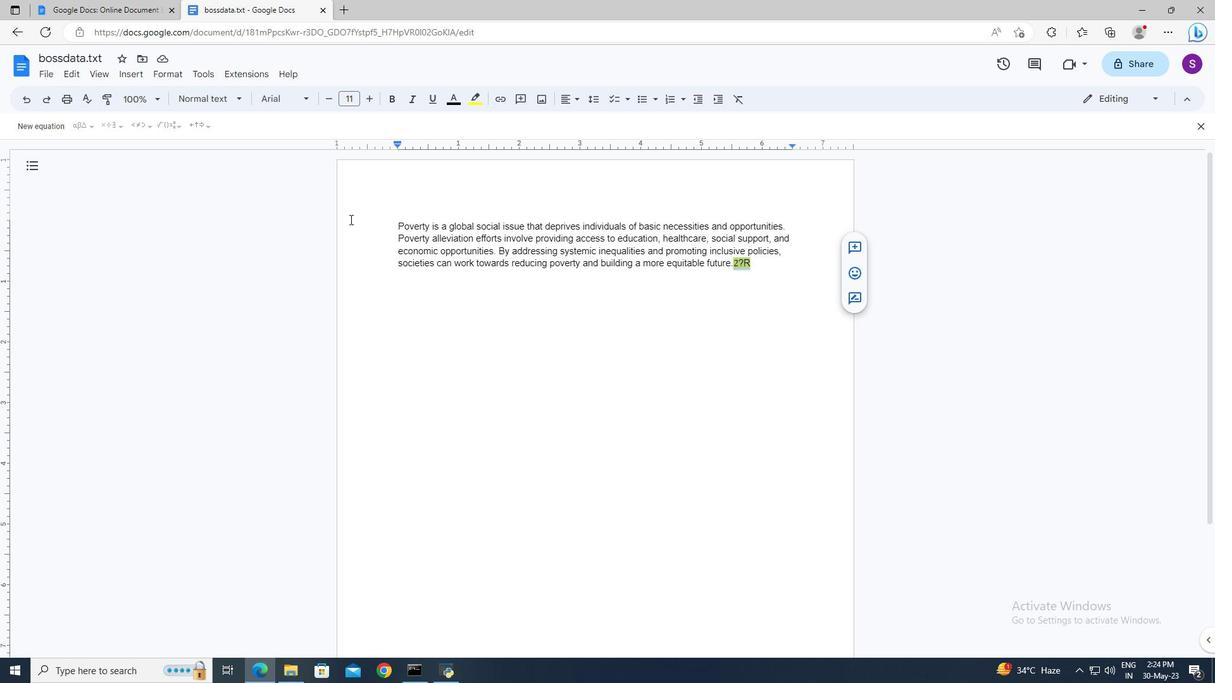 
Action: Mouse pressed left at (360, 222)
Screenshot: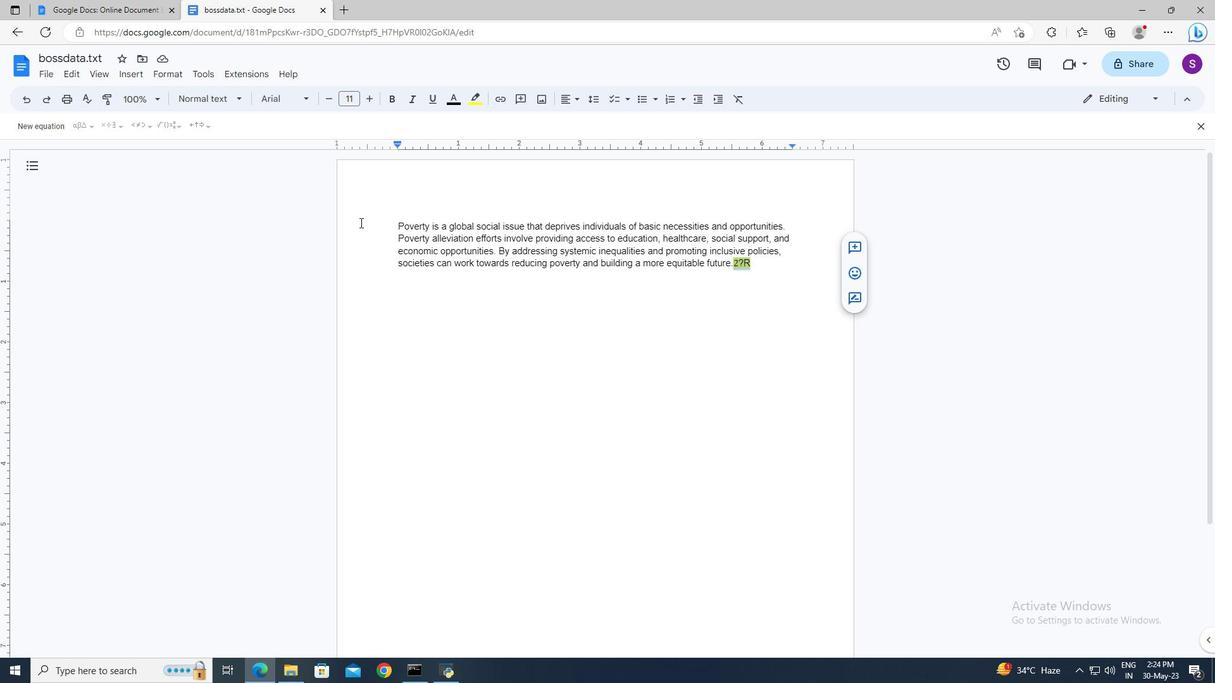 
Action: Mouse moved to (51, 74)
Screenshot: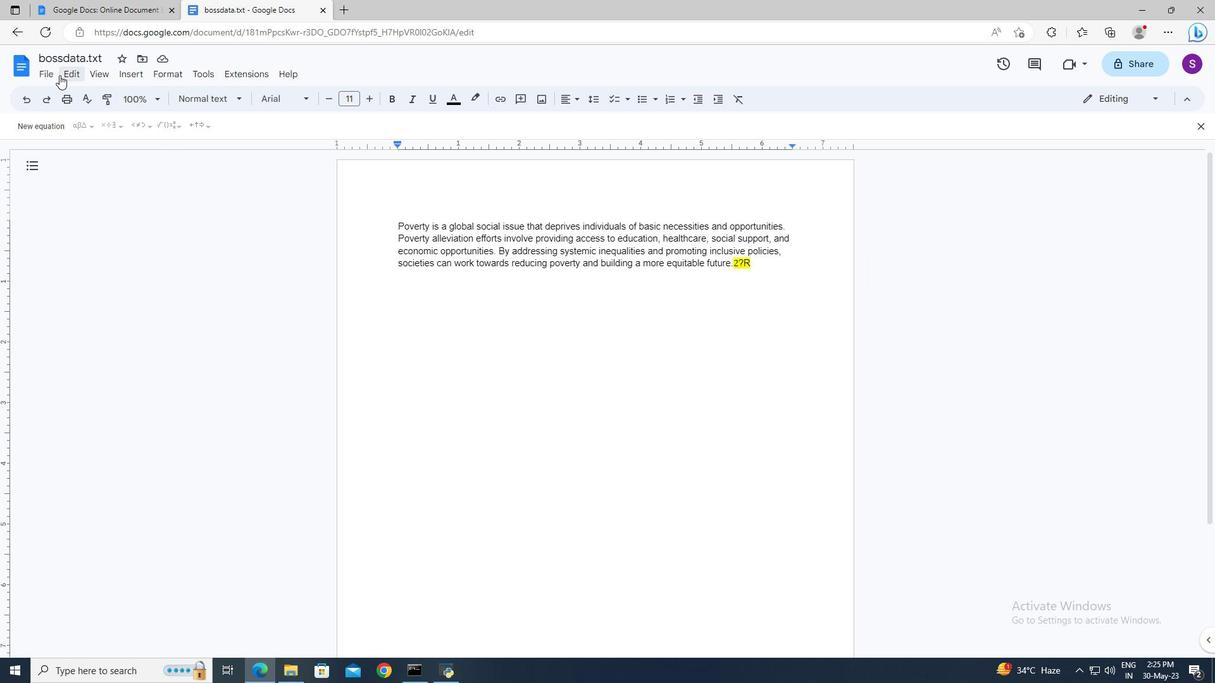 
Action: Mouse pressed left at (51, 74)
Screenshot: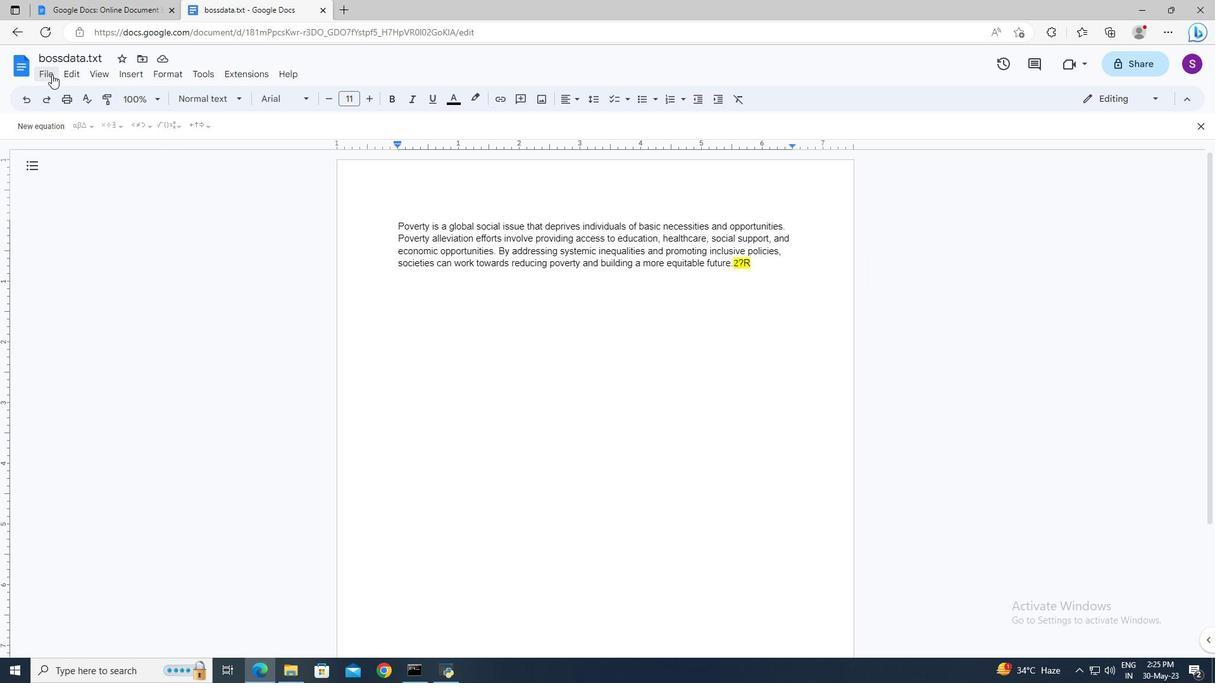 
Action: Mouse moved to (77, 414)
Screenshot: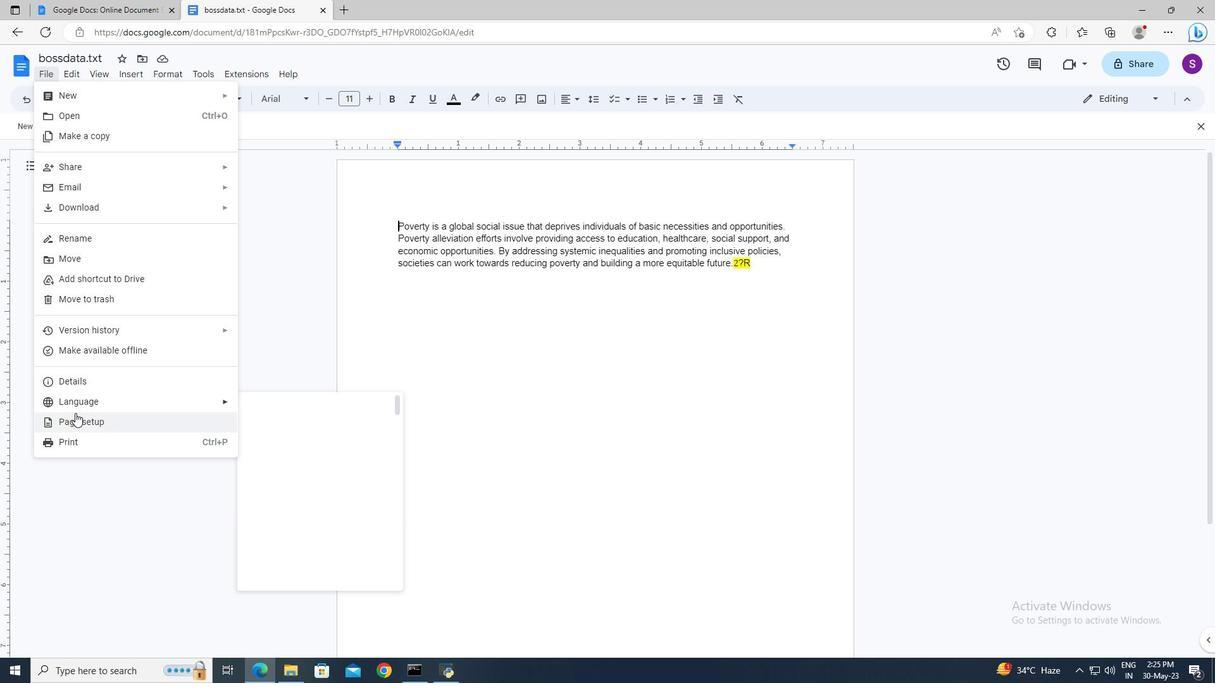 
Action: Mouse pressed left at (77, 414)
Screenshot: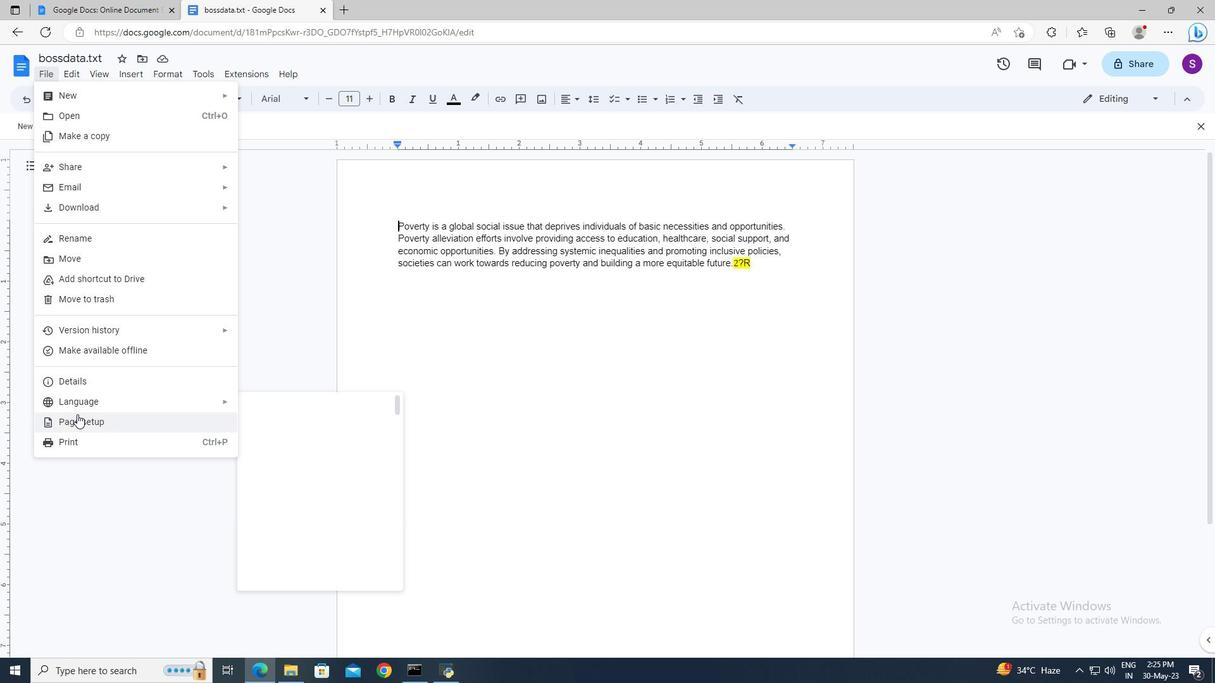 
Action: Mouse moved to (494, 334)
Screenshot: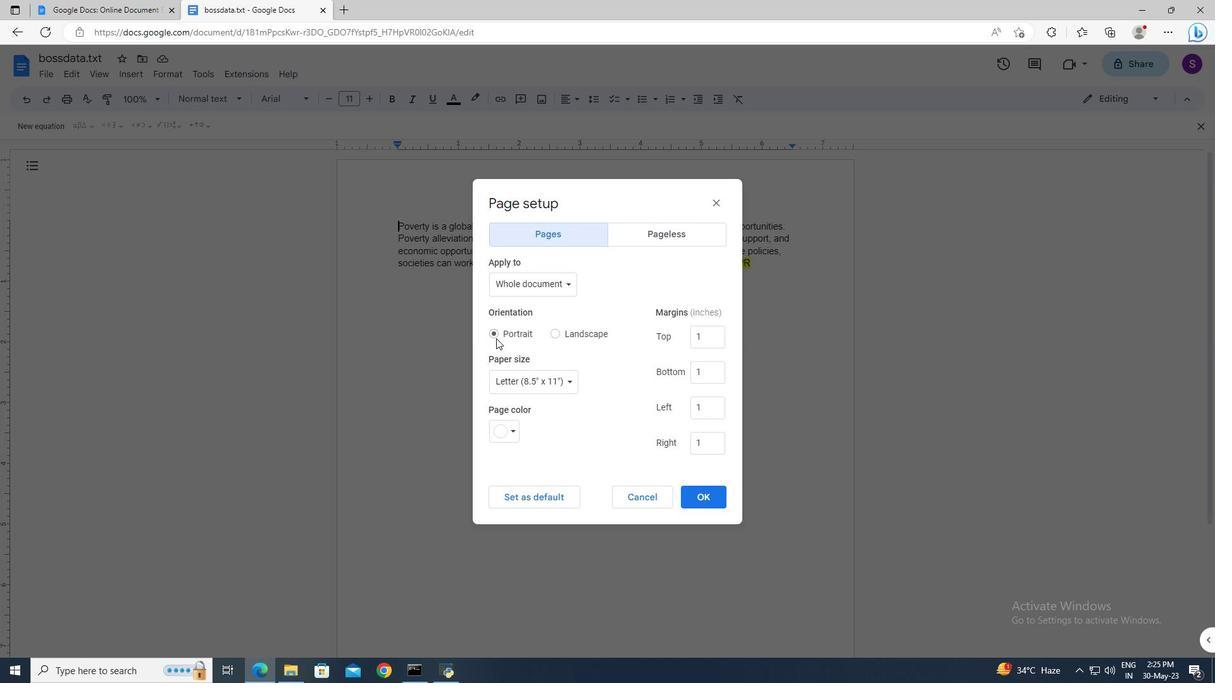 
Action: Mouse pressed left at (494, 334)
Screenshot: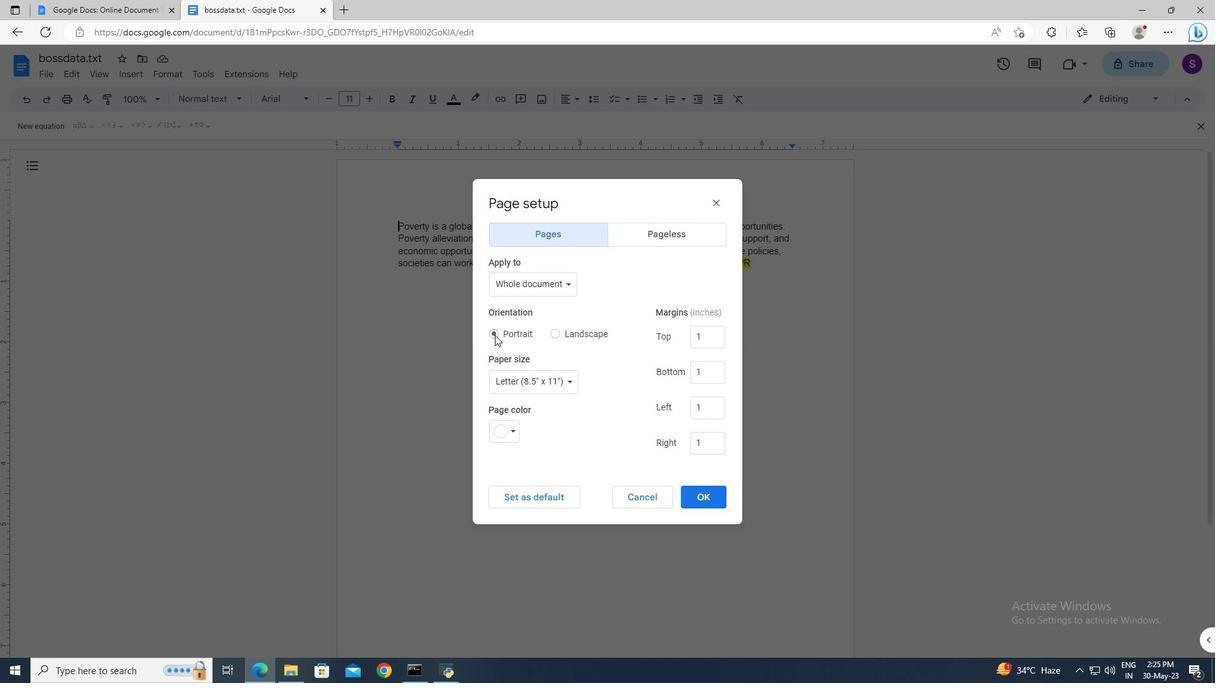 
Action: Mouse moved to (718, 500)
Screenshot: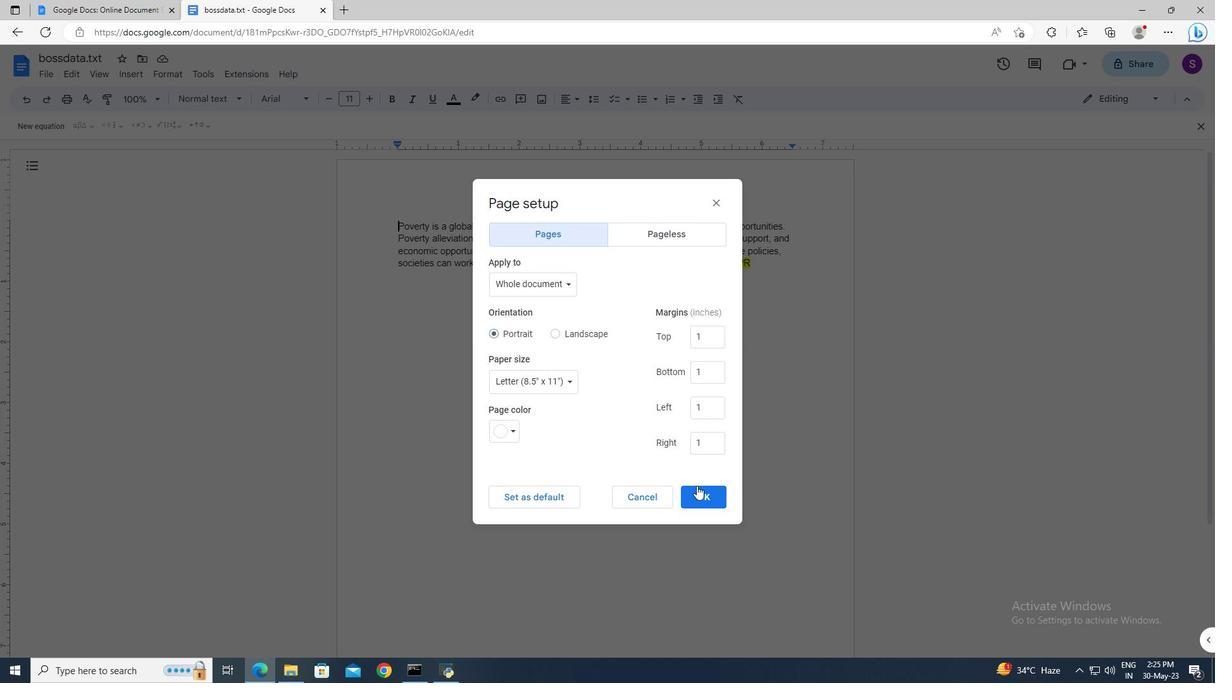 
Action: Mouse pressed left at (718, 500)
Screenshot: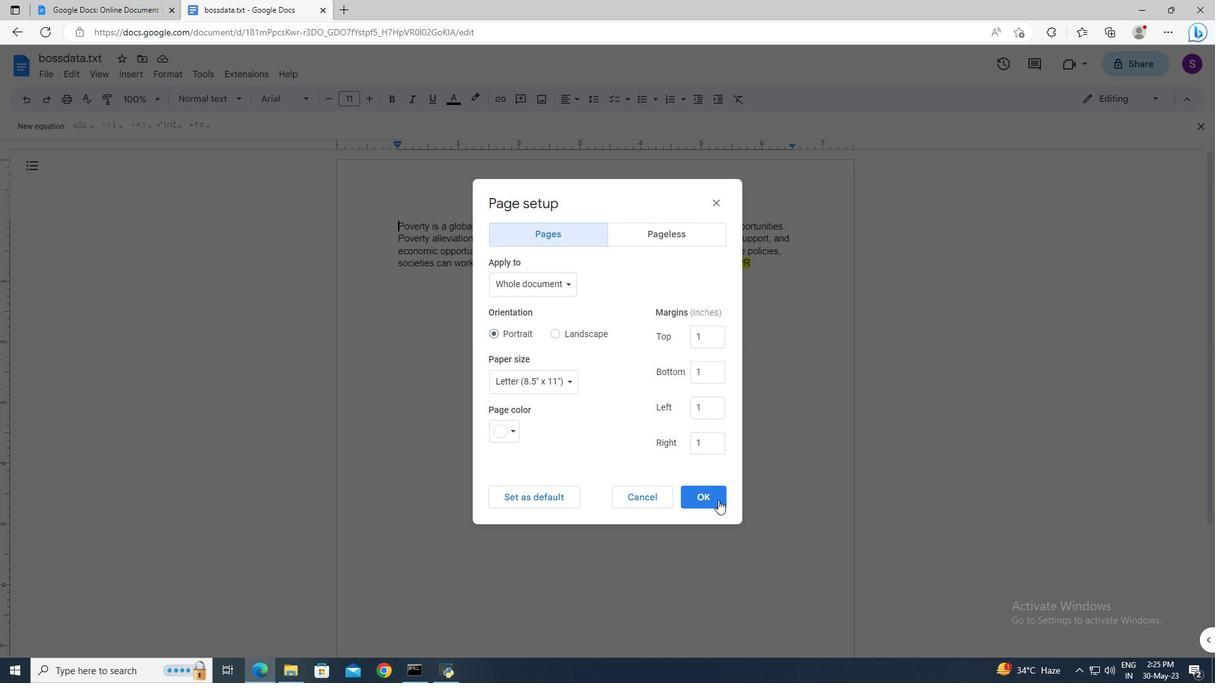 
